 Task: Look for space in Tājpur, India from 4th August, 2023 to 8th August, 2023 for 1 adult in price range Rs.10000 to Rs.15000. Place can be private room with 1  bedroom having 1 bed and 1 bathroom. Property type can be flatguest house, hotel. Booking option can be shelf check-in. Required host language is English.
Action: Mouse moved to (537, 93)
Screenshot: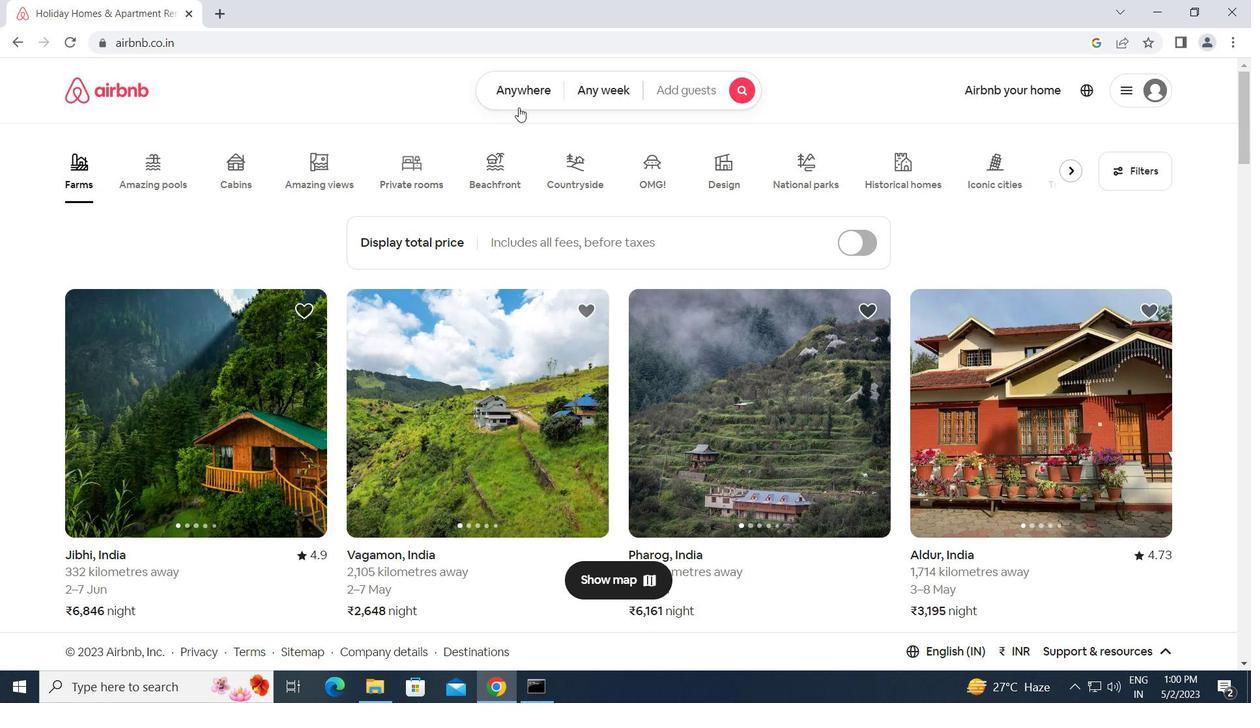 
Action: Mouse pressed left at (537, 93)
Screenshot: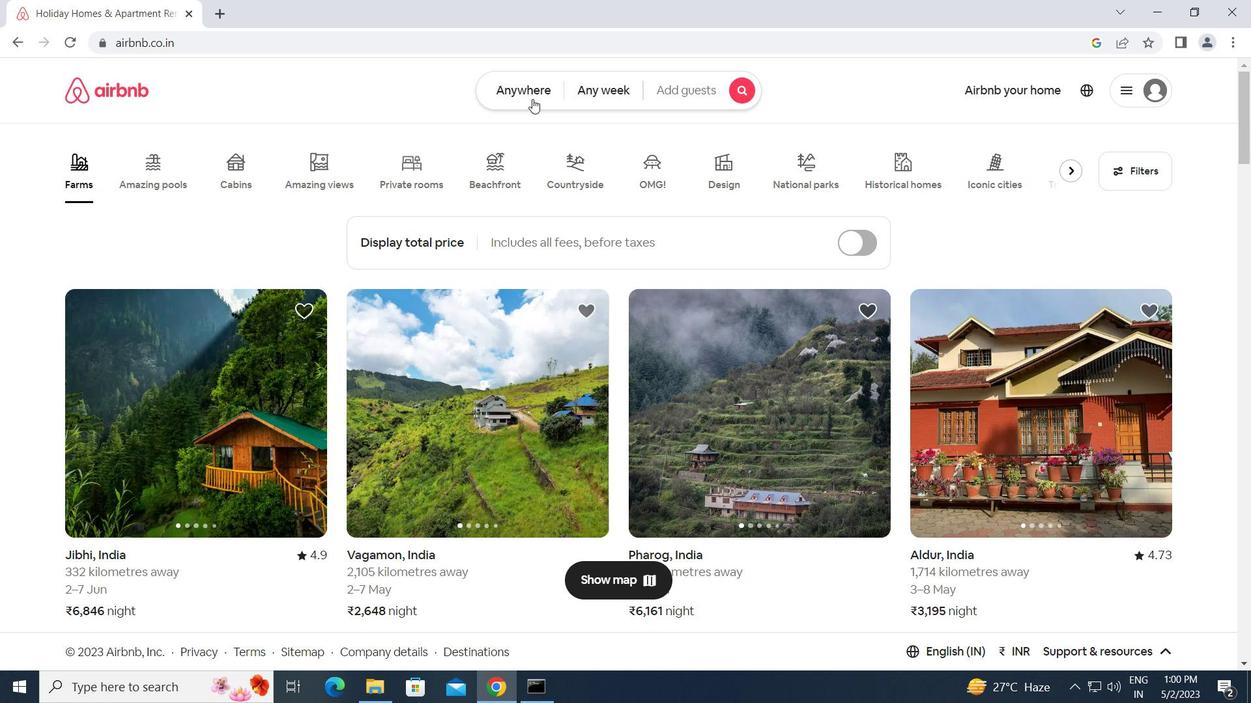 
Action: Mouse moved to (374, 155)
Screenshot: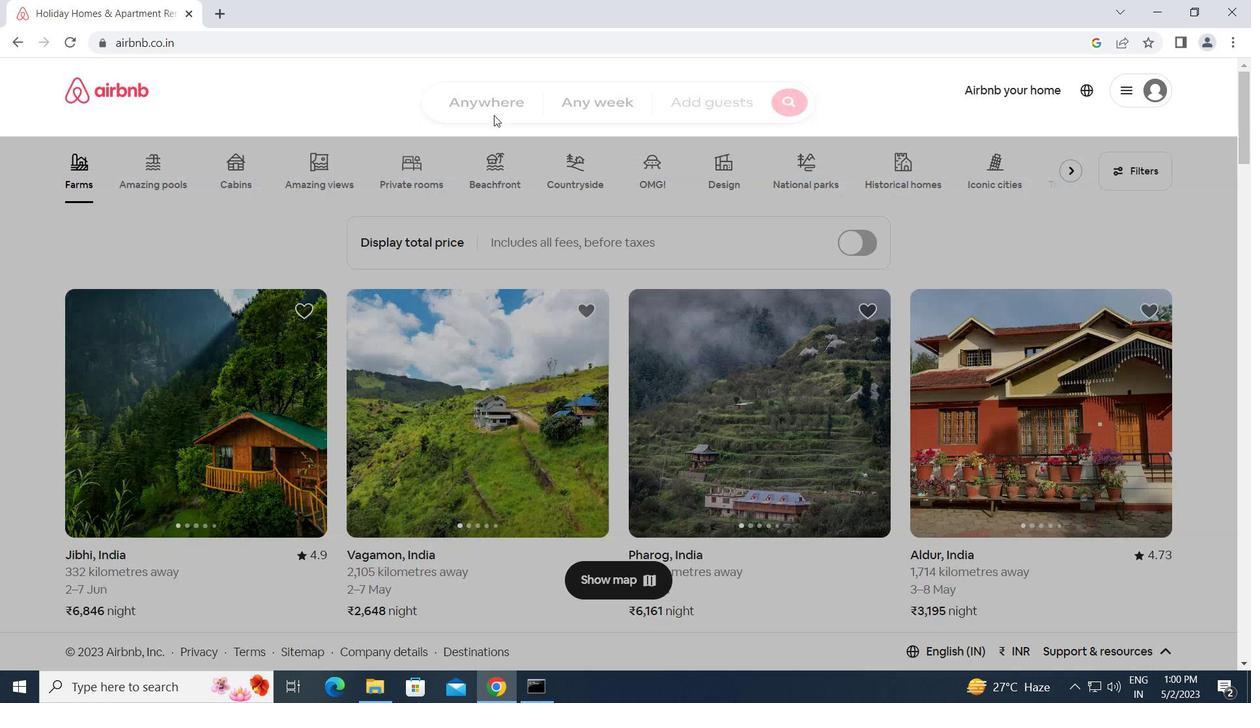 
Action: Mouse pressed left at (374, 155)
Screenshot: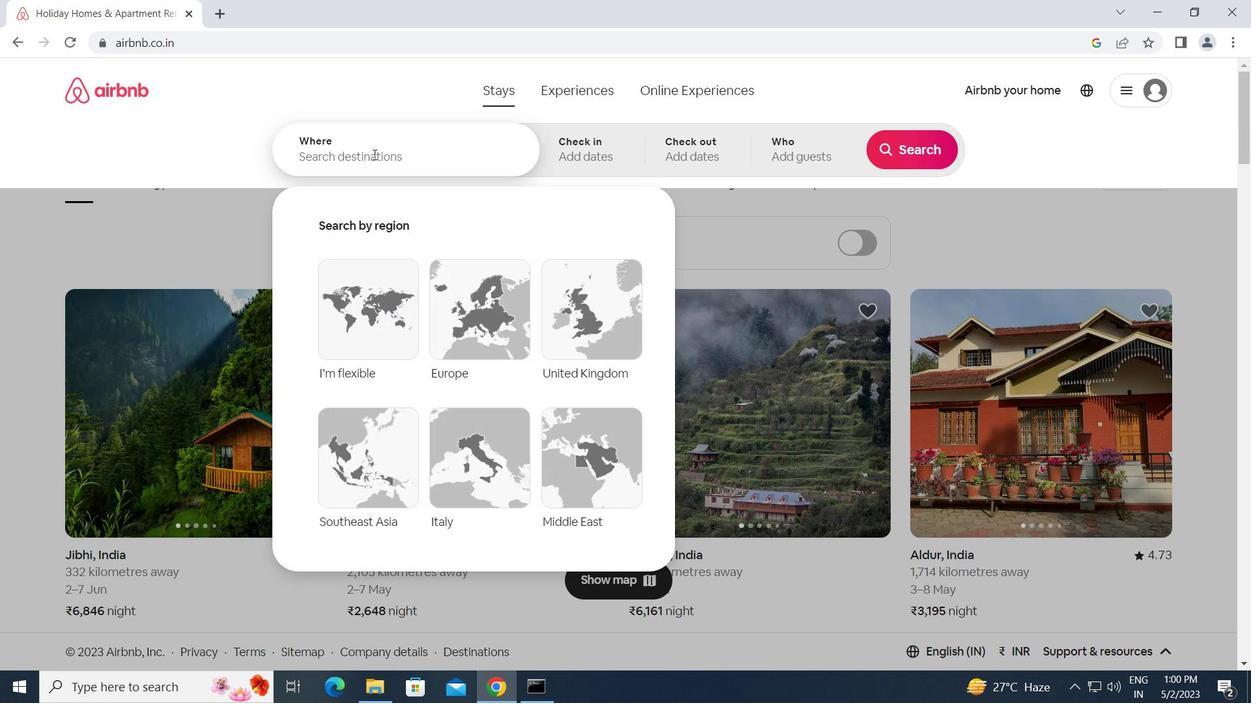 
Action: Key pressed t<Key.caps_lock>ajpur,<Key.space><Key.caps_lock>i<Key.caps_lock>ndia<Key.enter>
Screenshot: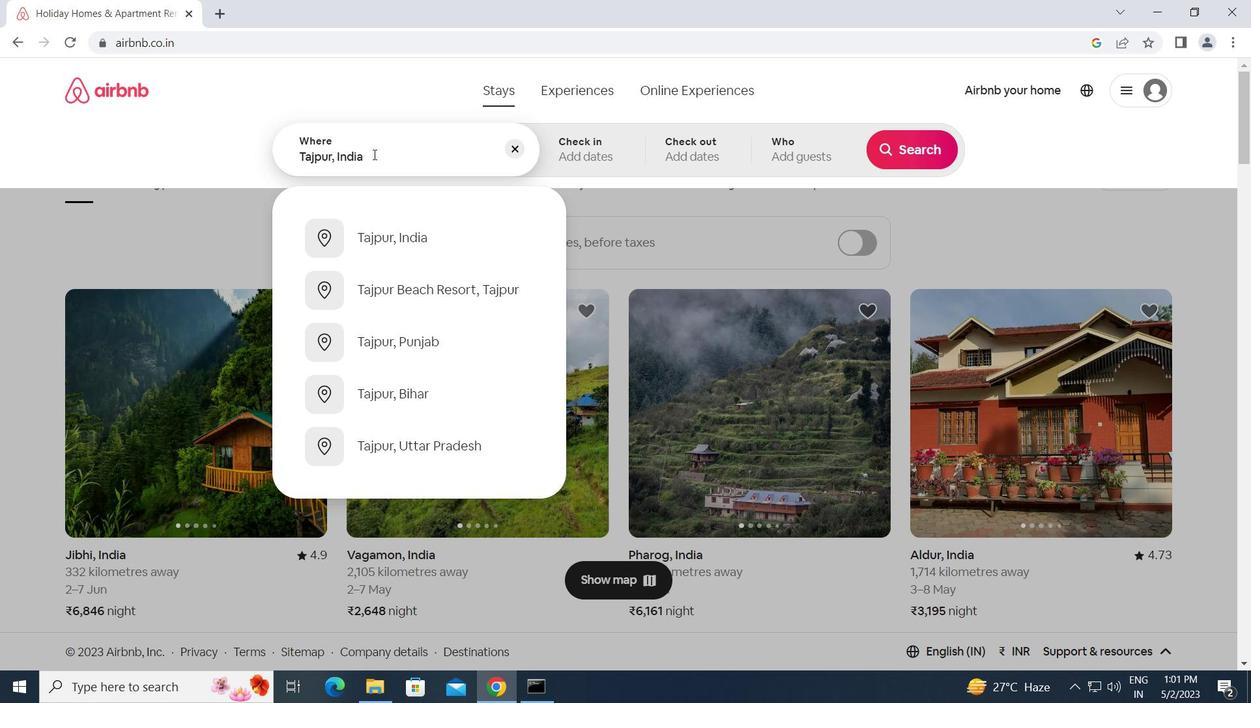 
Action: Mouse moved to (912, 282)
Screenshot: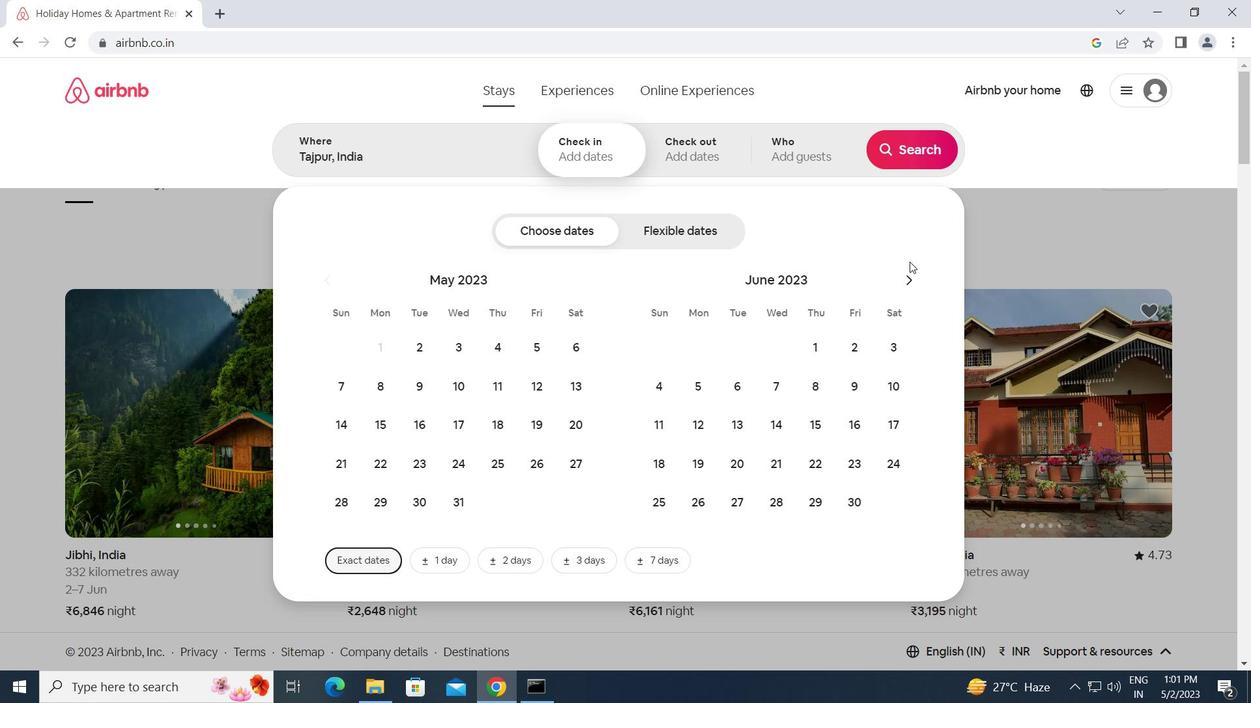 
Action: Mouse pressed left at (912, 282)
Screenshot: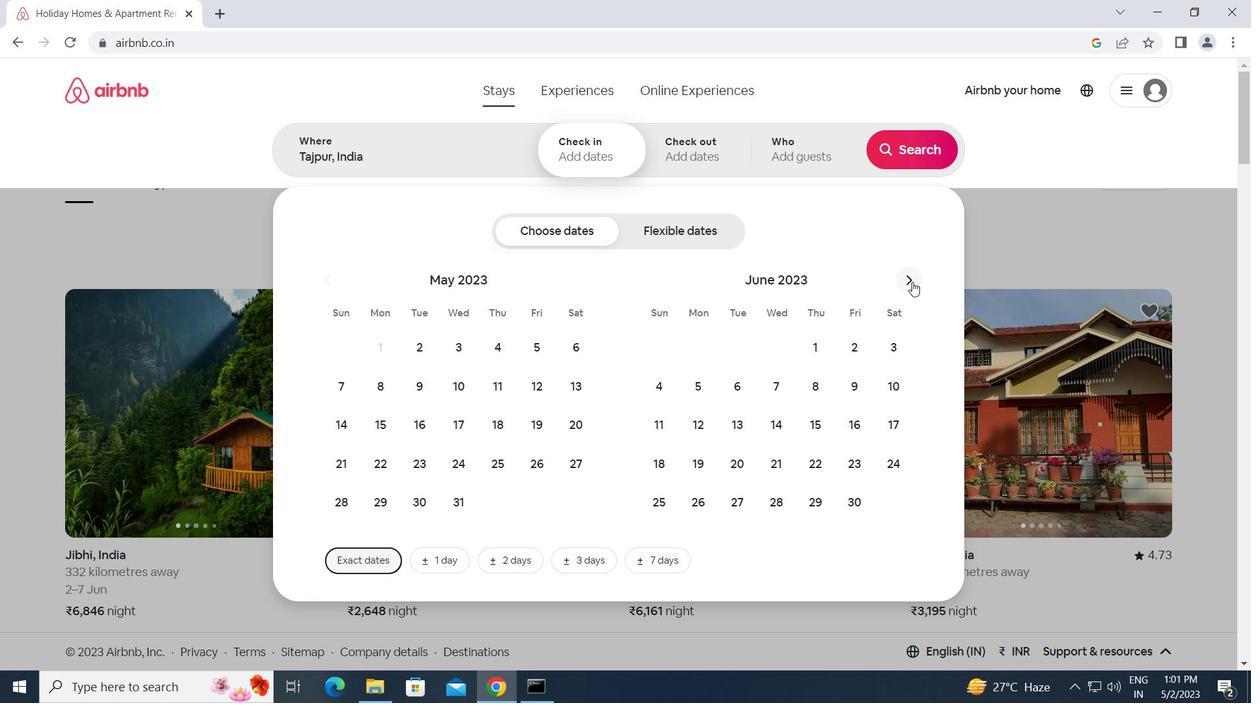 
Action: Mouse moved to (911, 282)
Screenshot: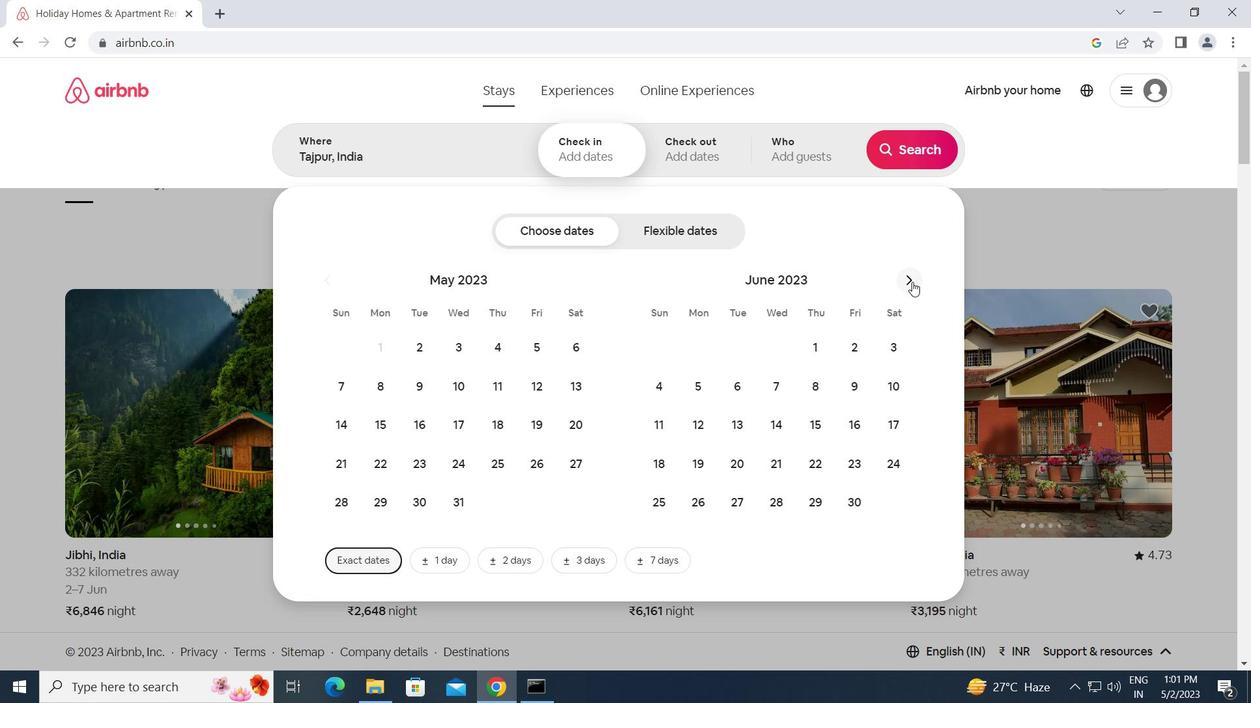 
Action: Mouse pressed left at (911, 282)
Screenshot: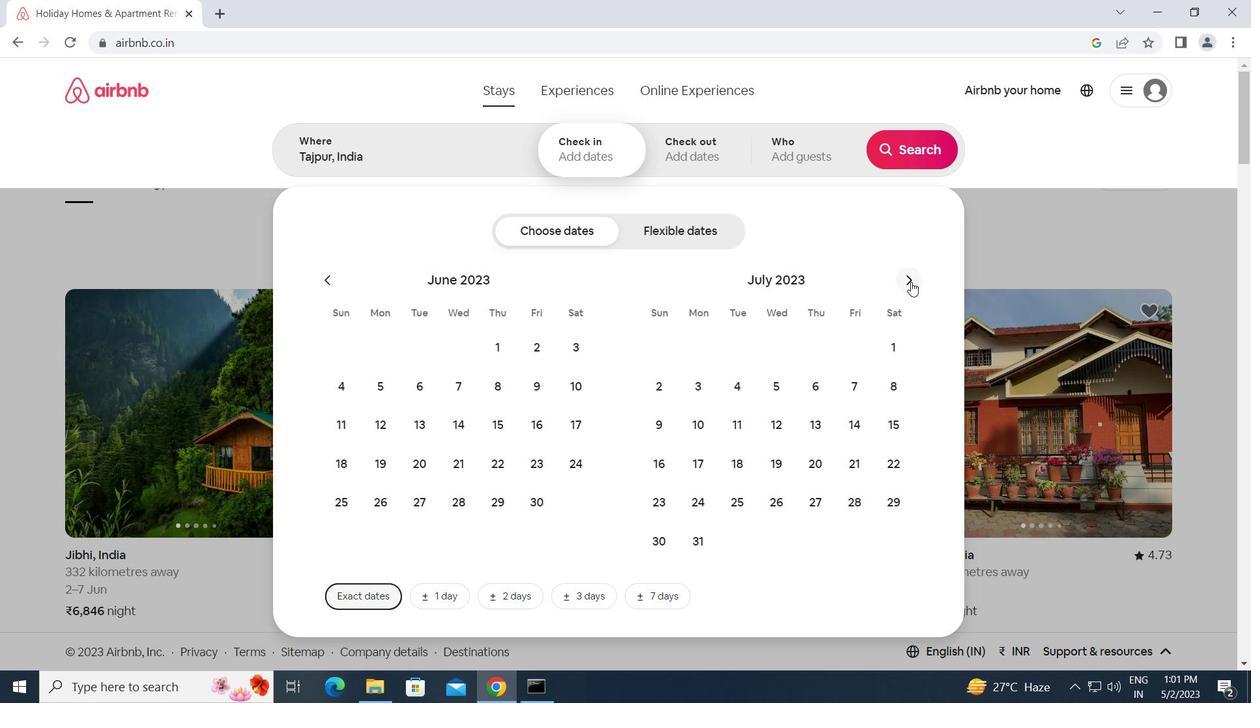 
Action: Mouse moved to (848, 340)
Screenshot: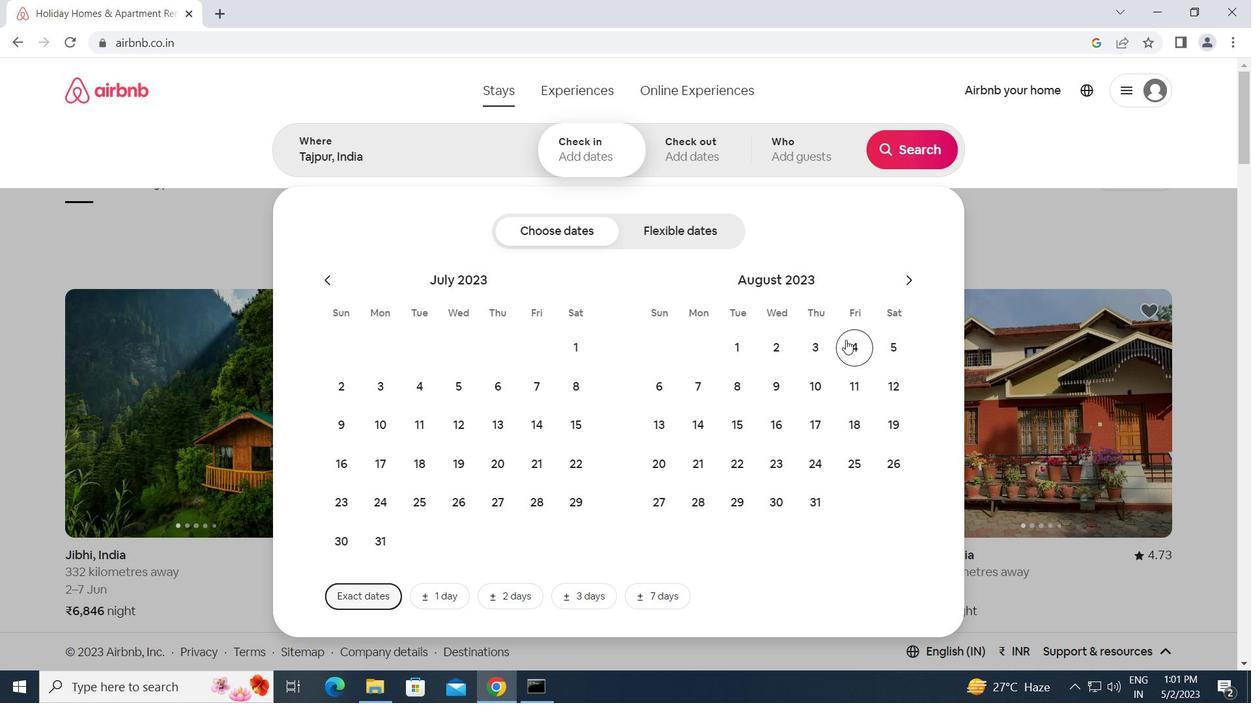 
Action: Mouse pressed left at (848, 340)
Screenshot: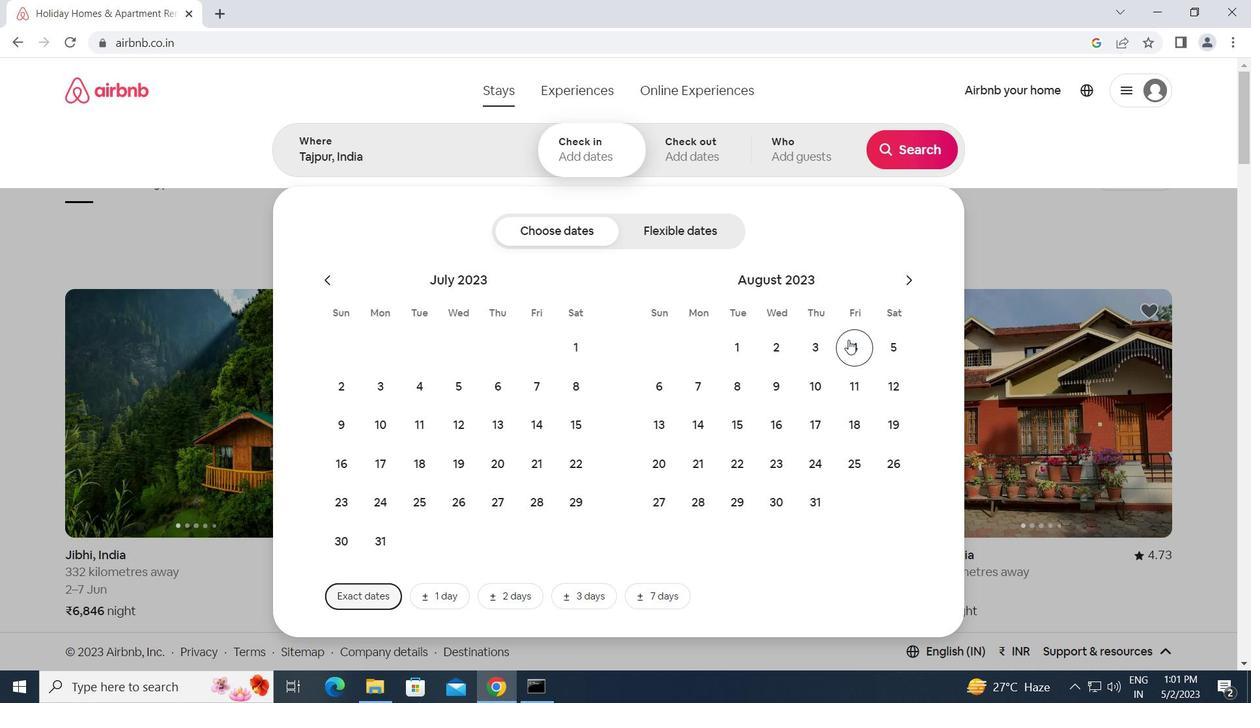 
Action: Mouse moved to (746, 395)
Screenshot: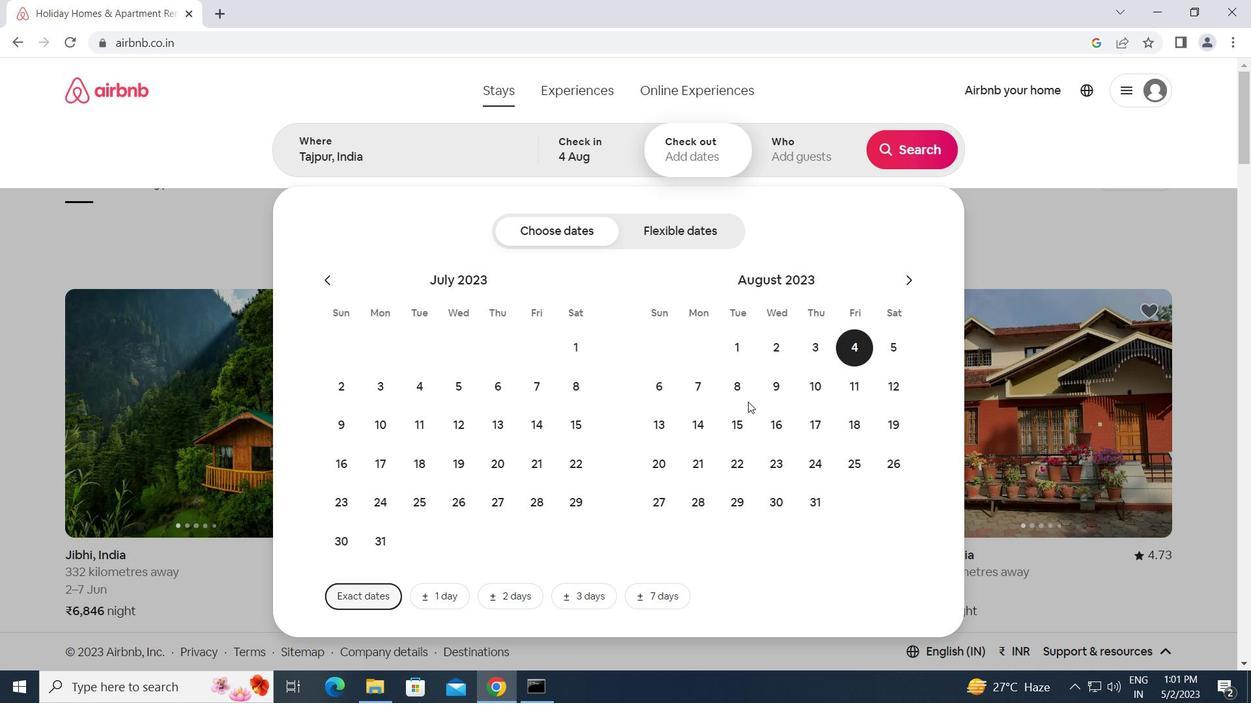 
Action: Mouse pressed left at (746, 395)
Screenshot: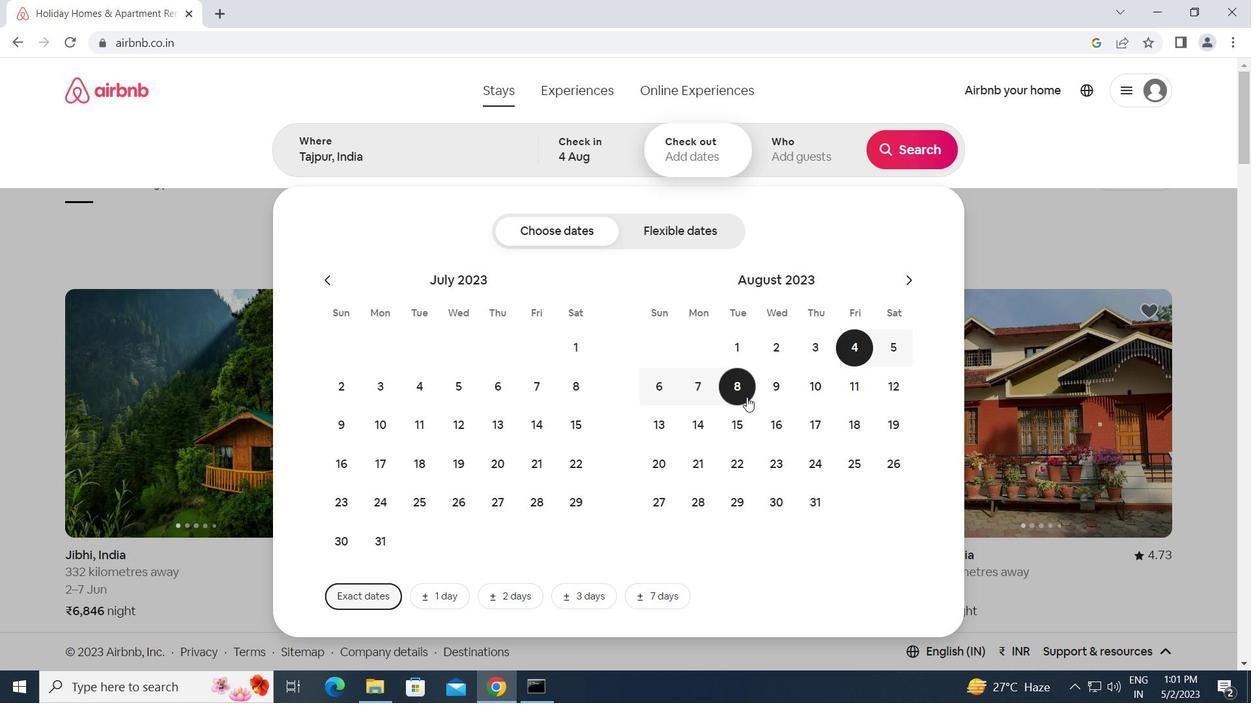 
Action: Mouse moved to (790, 157)
Screenshot: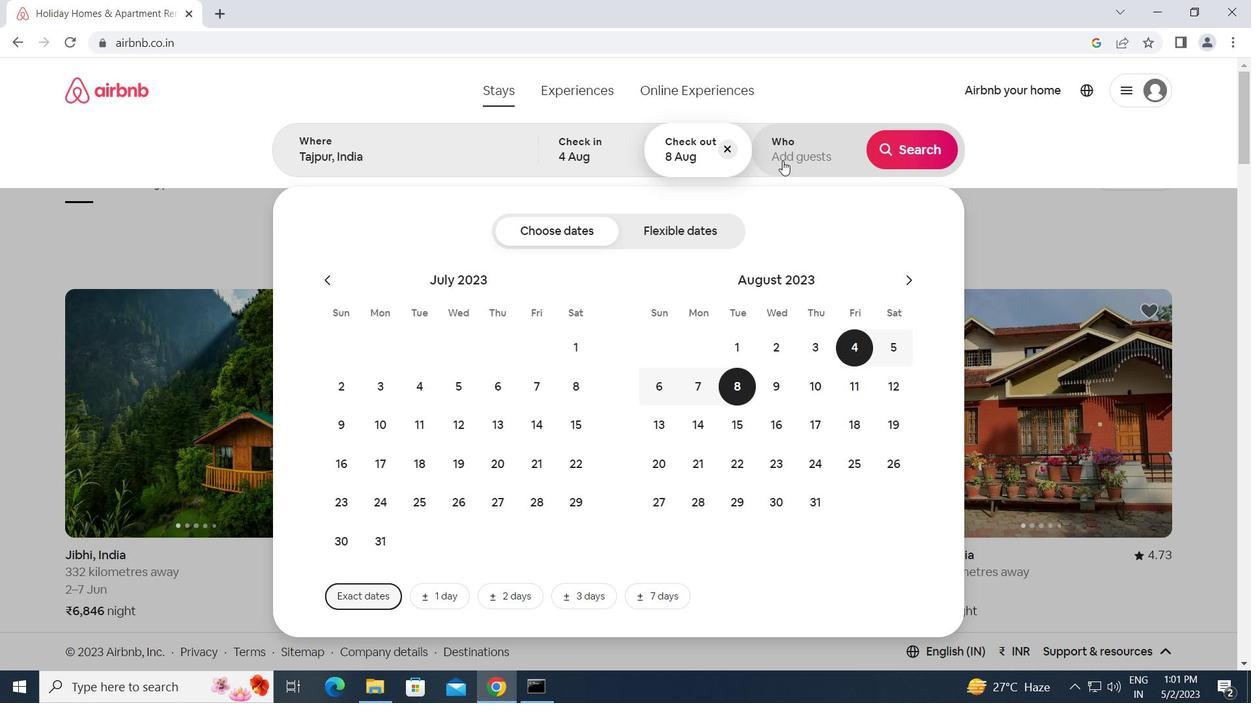 
Action: Mouse pressed left at (790, 157)
Screenshot: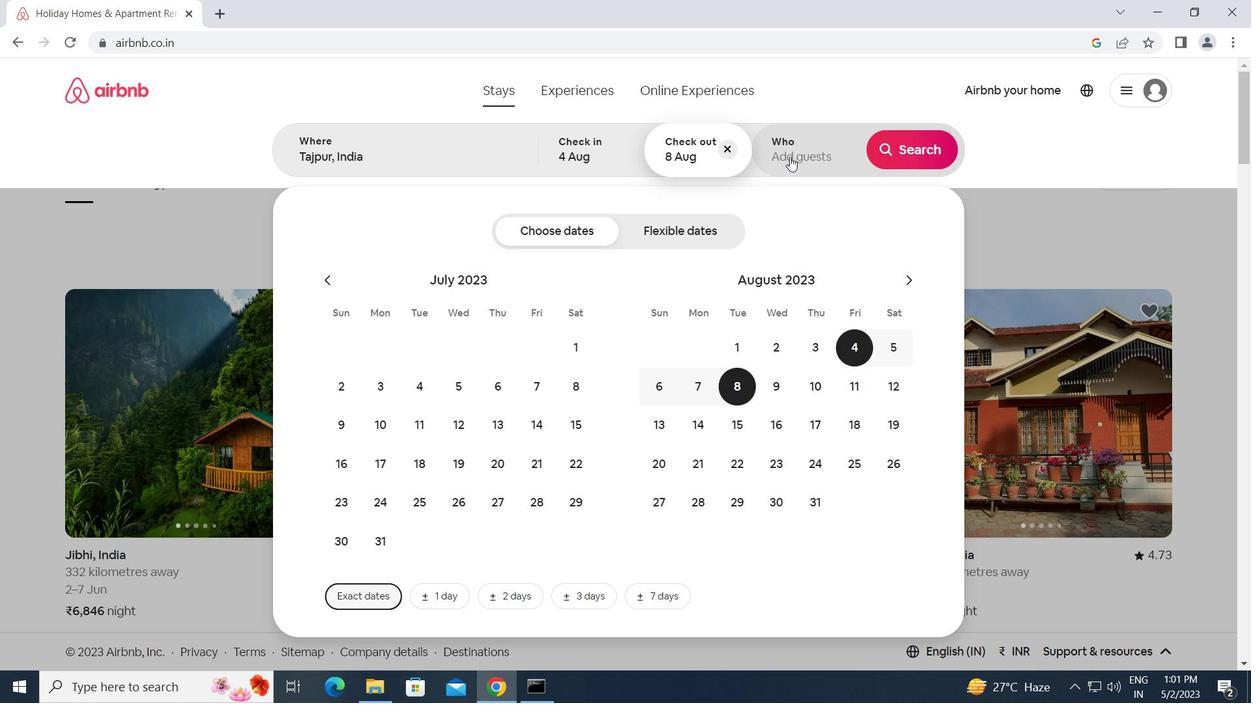 
Action: Mouse moved to (919, 232)
Screenshot: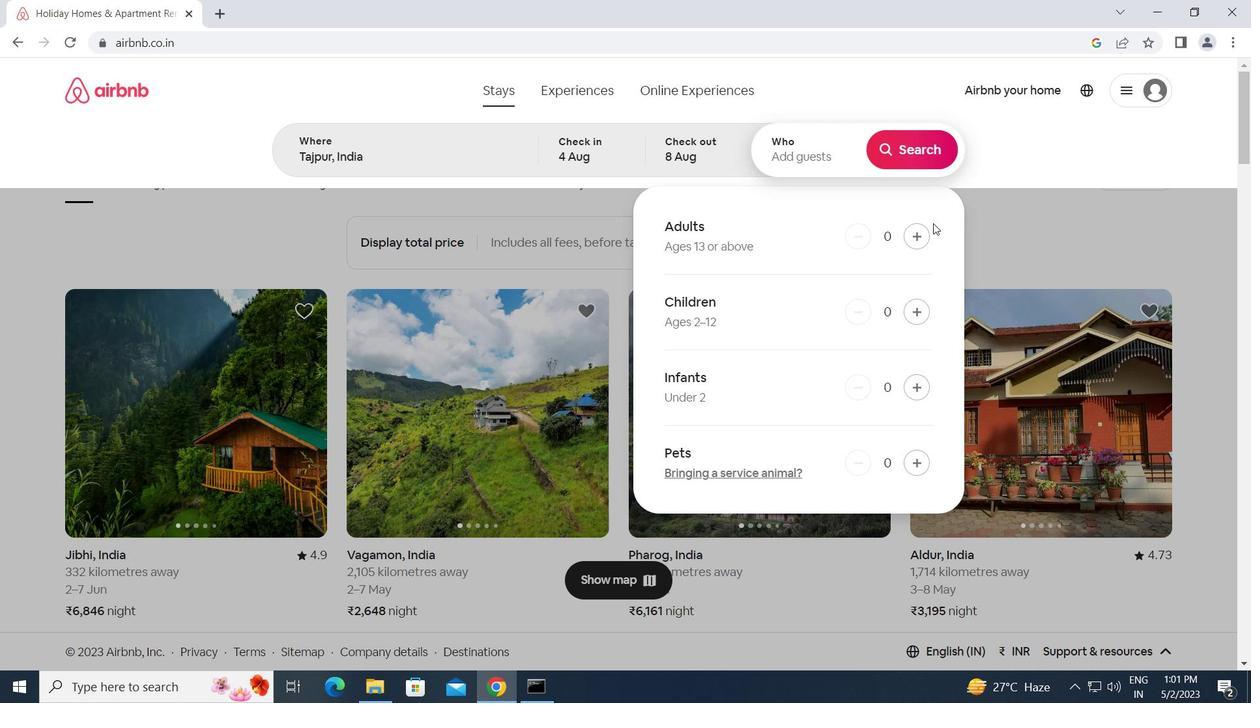 
Action: Mouse pressed left at (919, 232)
Screenshot: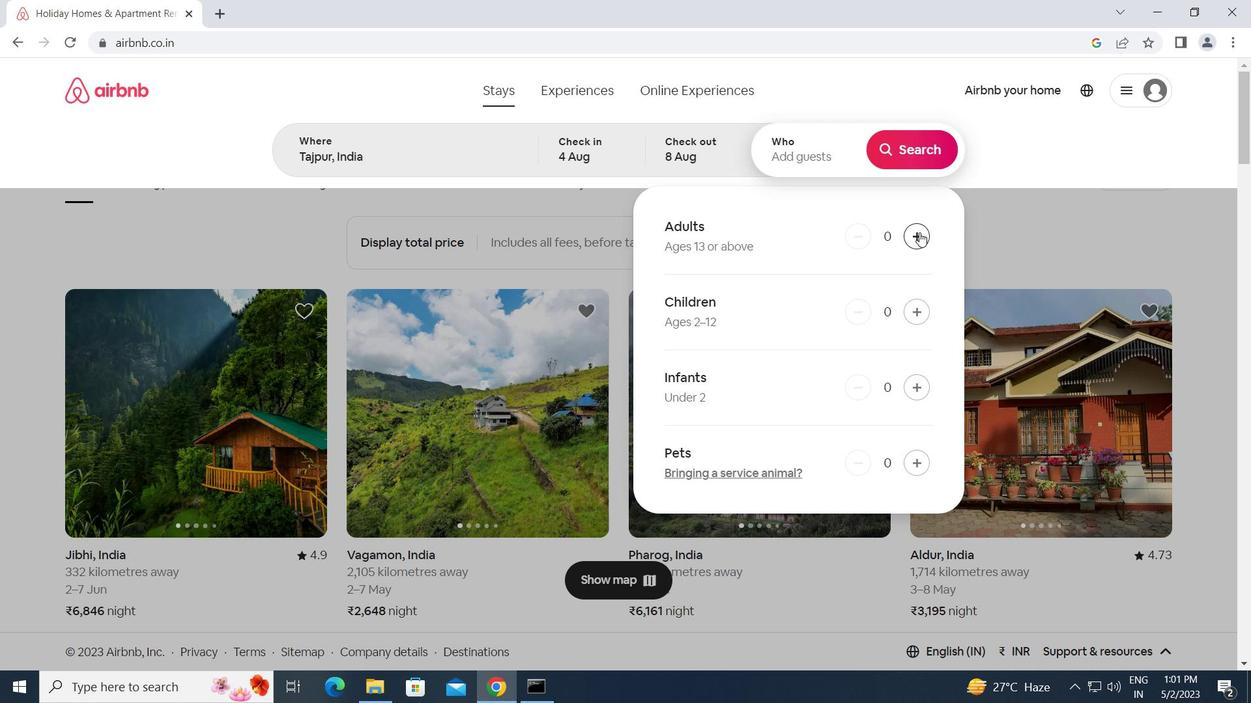 
Action: Mouse moved to (924, 155)
Screenshot: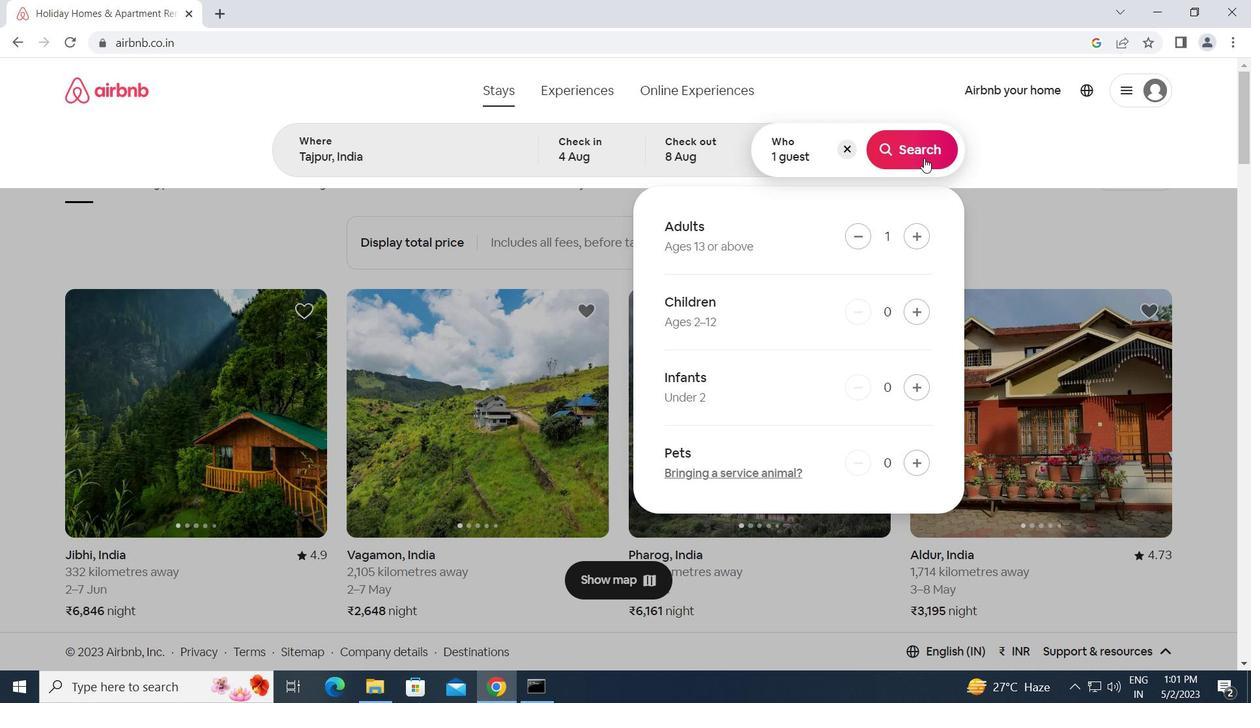 
Action: Mouse pressed left at (924, 155)
Screenshot: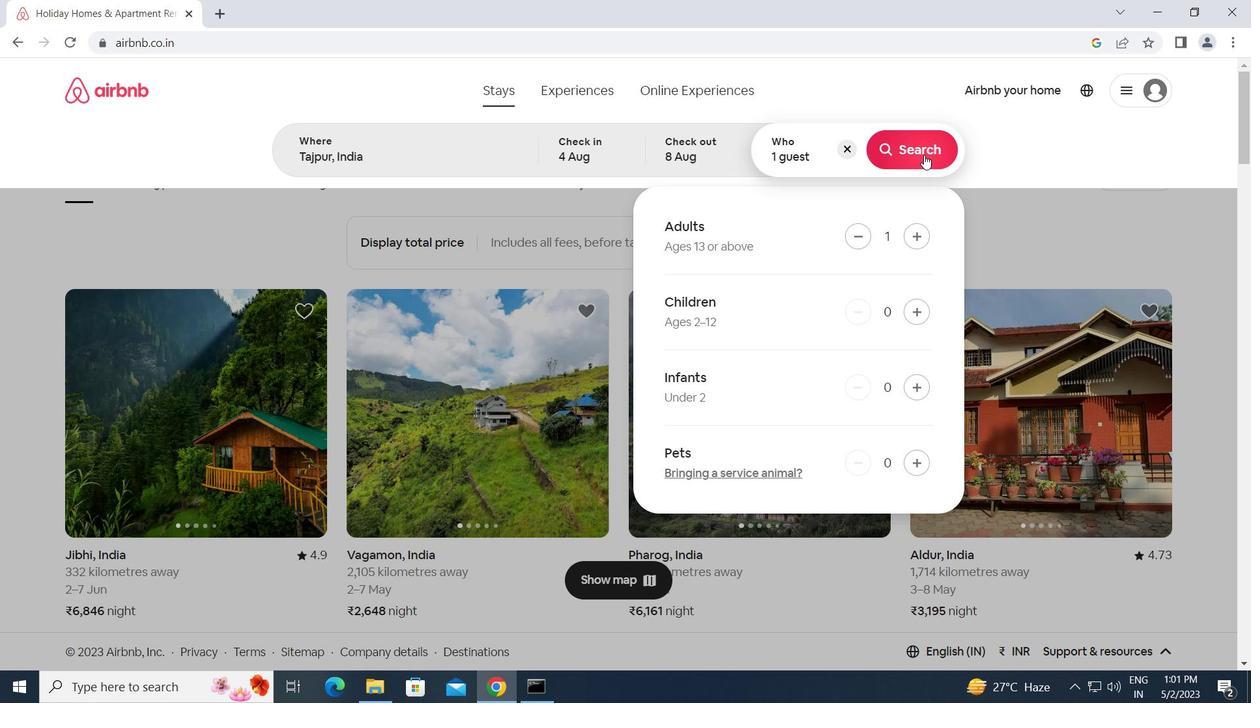 
Action: Mouse moved to (1184, 160)
Screenshot: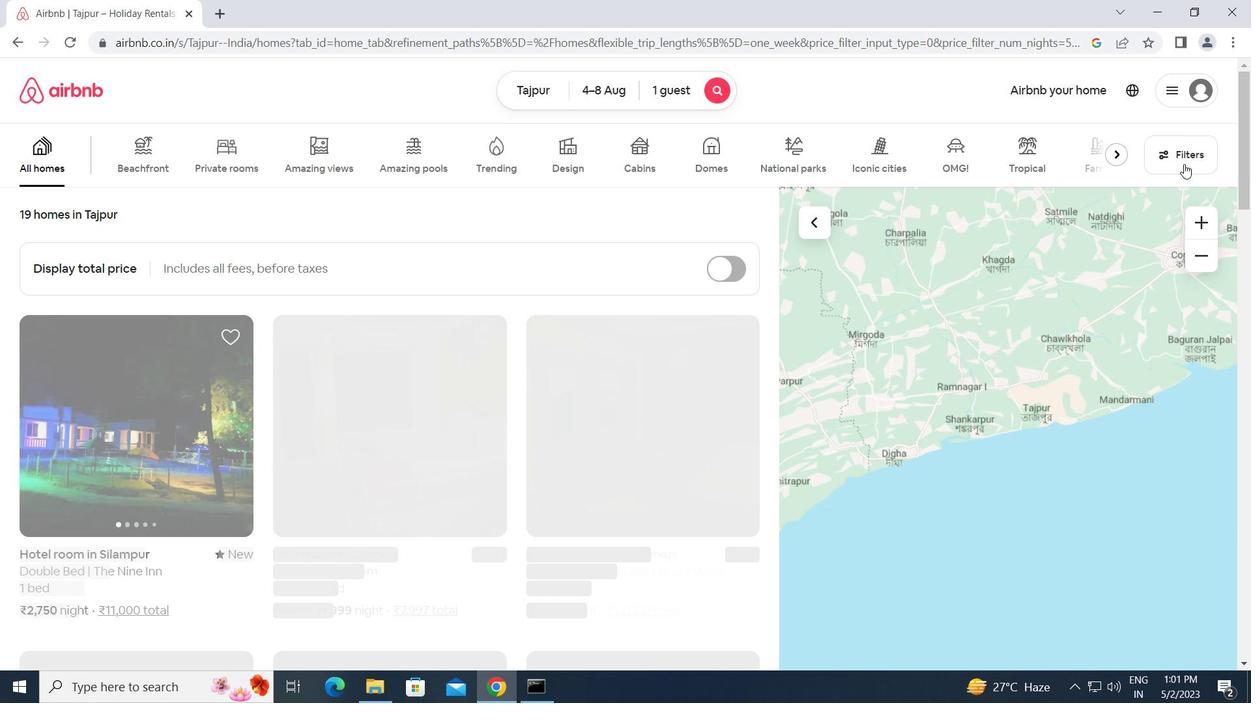 
Action: Mouse pressed left at (1184, 160)
Screenshot: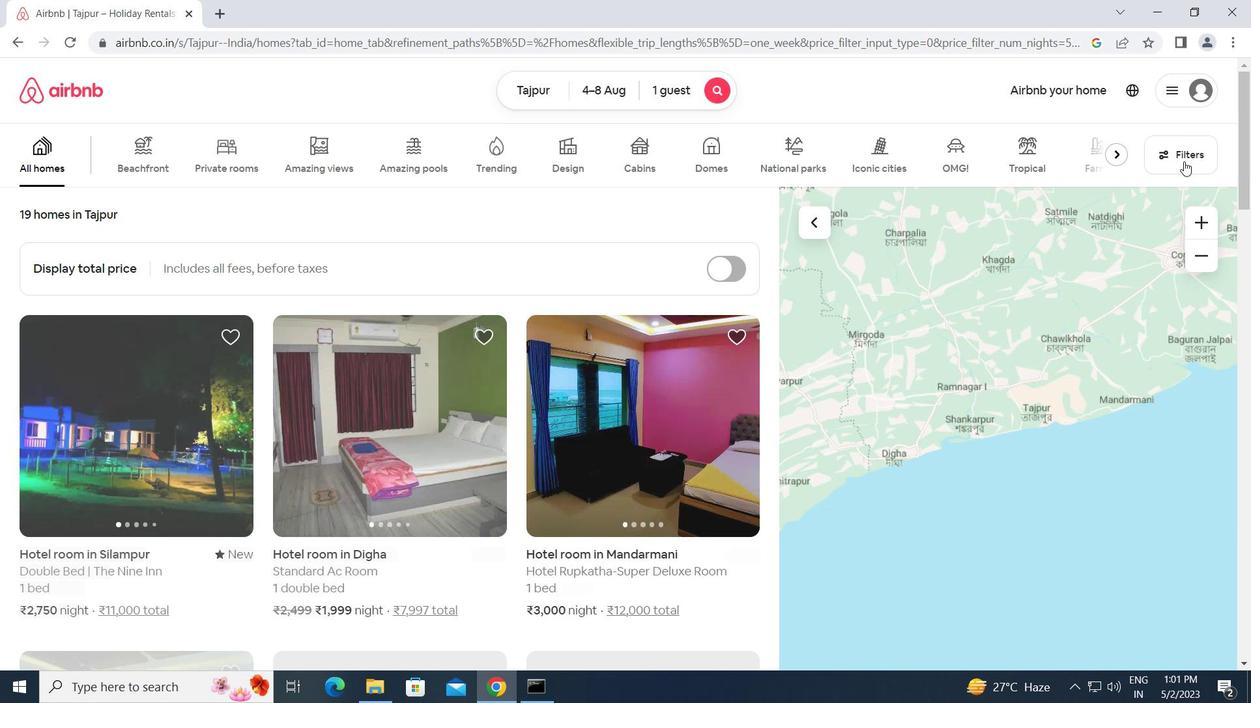 
Action: Mouse moved to (421, 361)
Screenshot: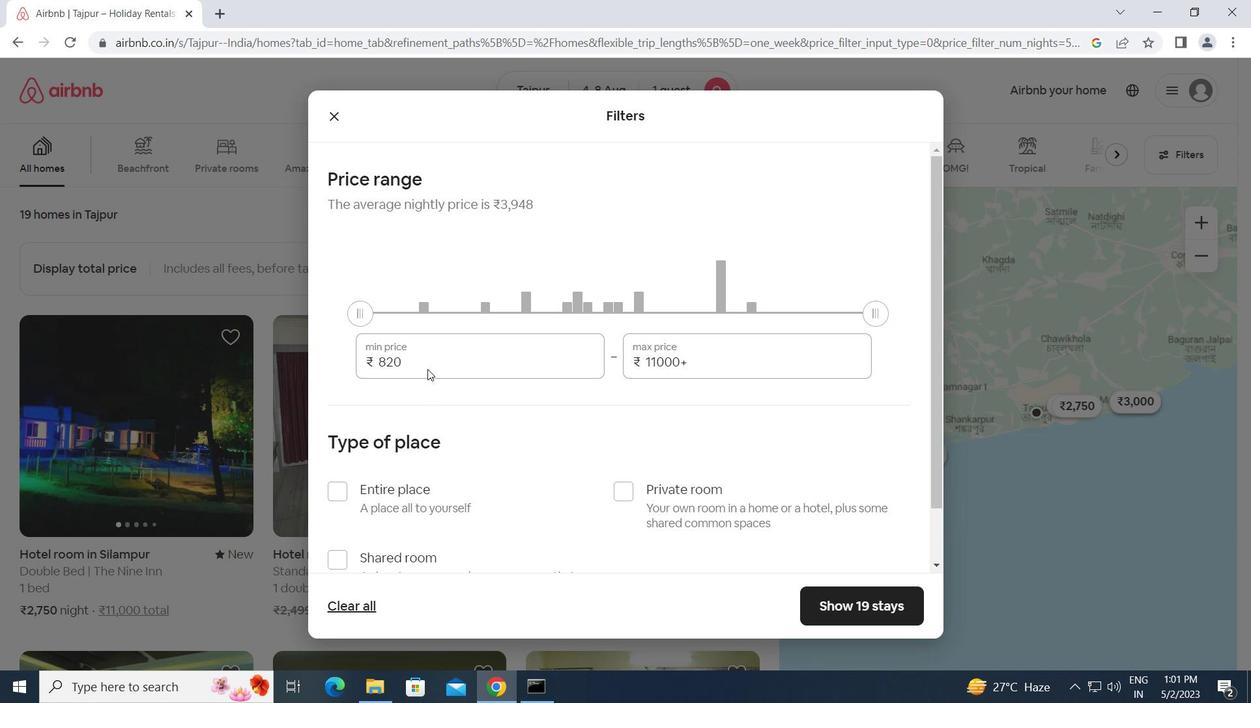 
Action: Mouse pressed left at (421, 361)
Screenshot: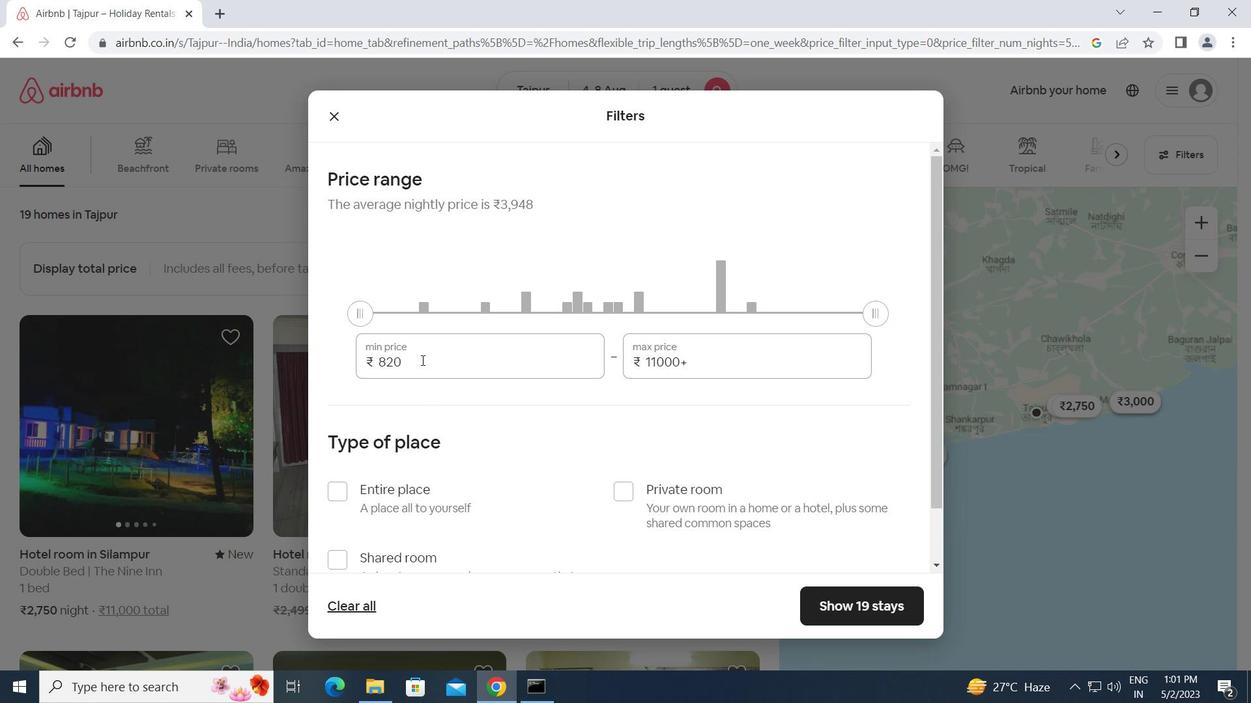 
Action: Mouse moved to (368, 370)
Screenshot: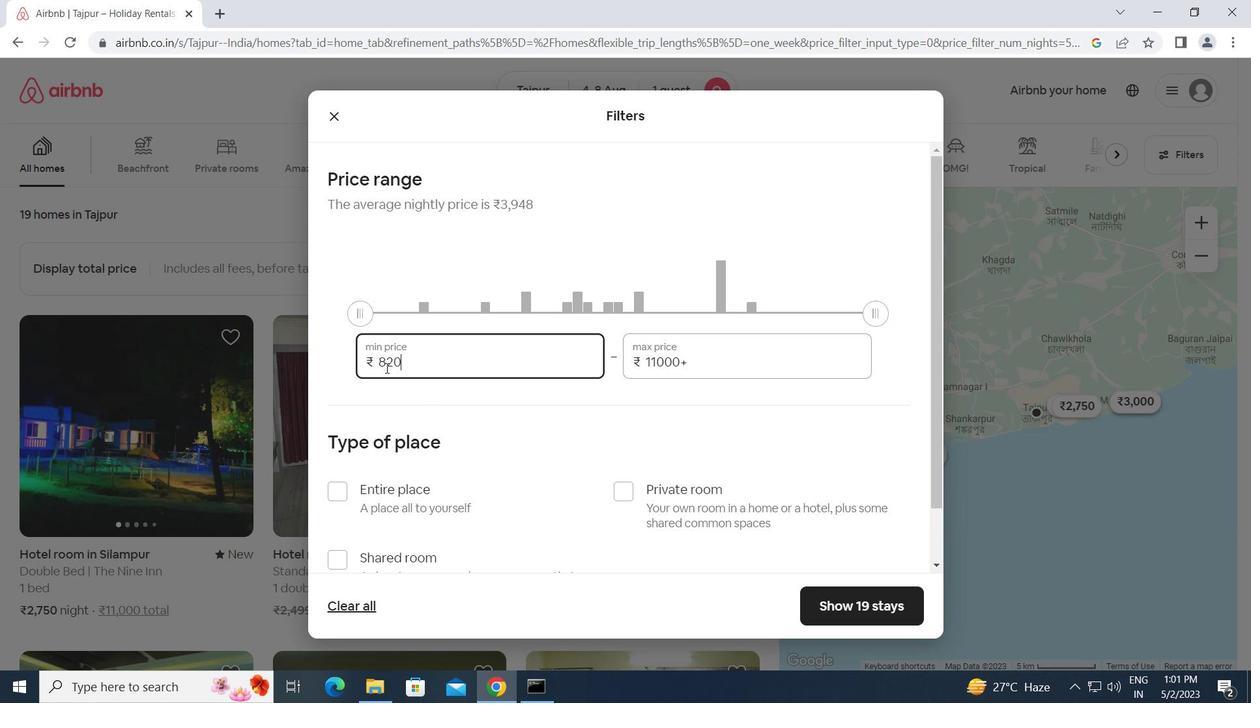
Action: Key pressed 10000<Key.tab>15000
Screenshot: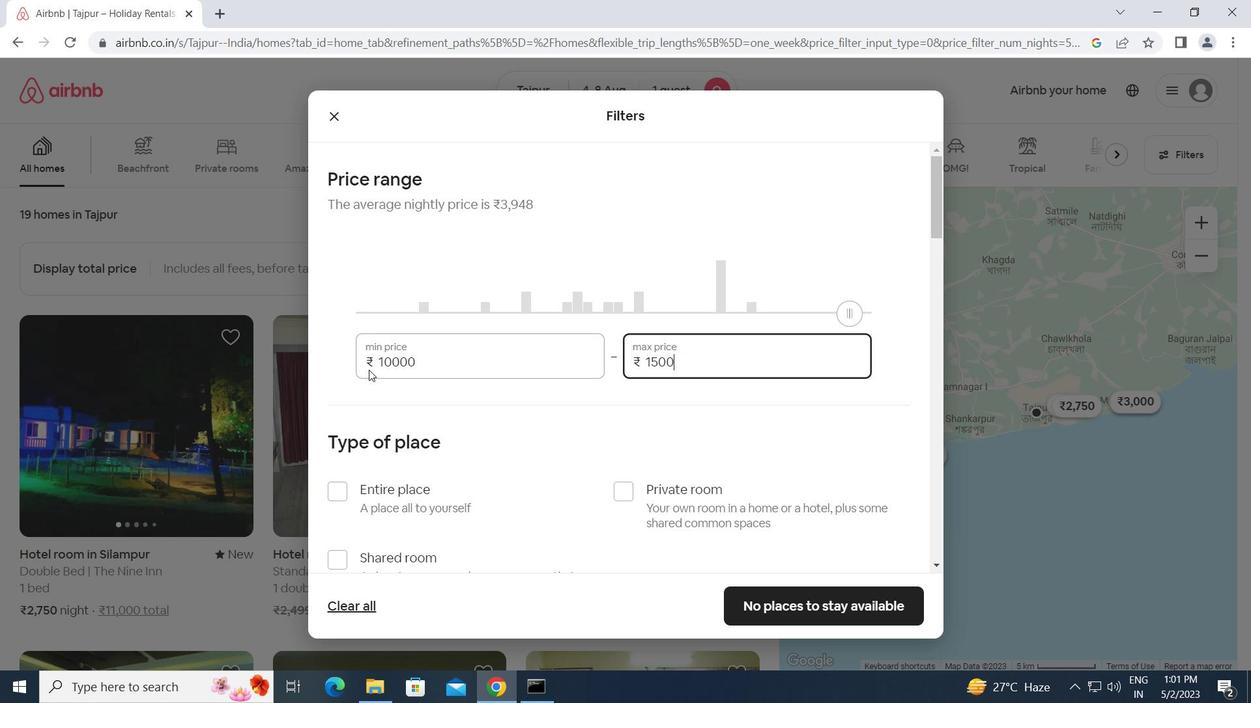 
Action: Mouse moved to (617, 484)
Screenshot: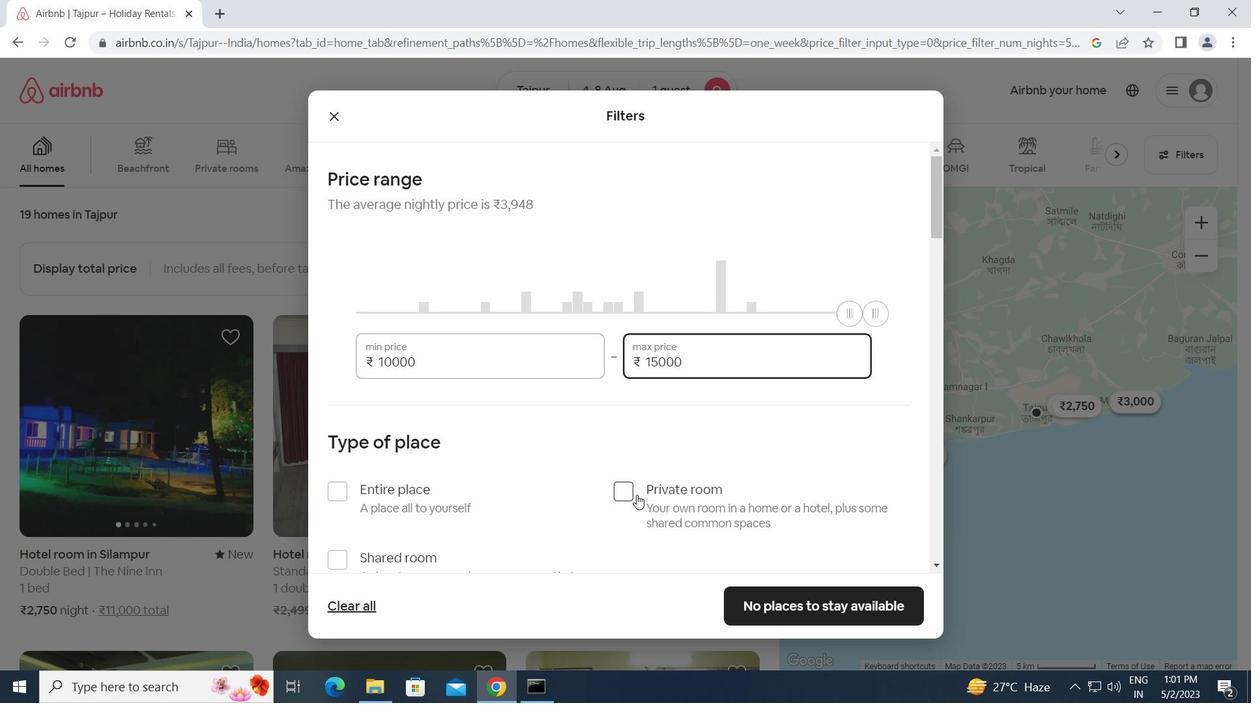 
Action: Mouse pressed left at (617, 484)
Screenshot: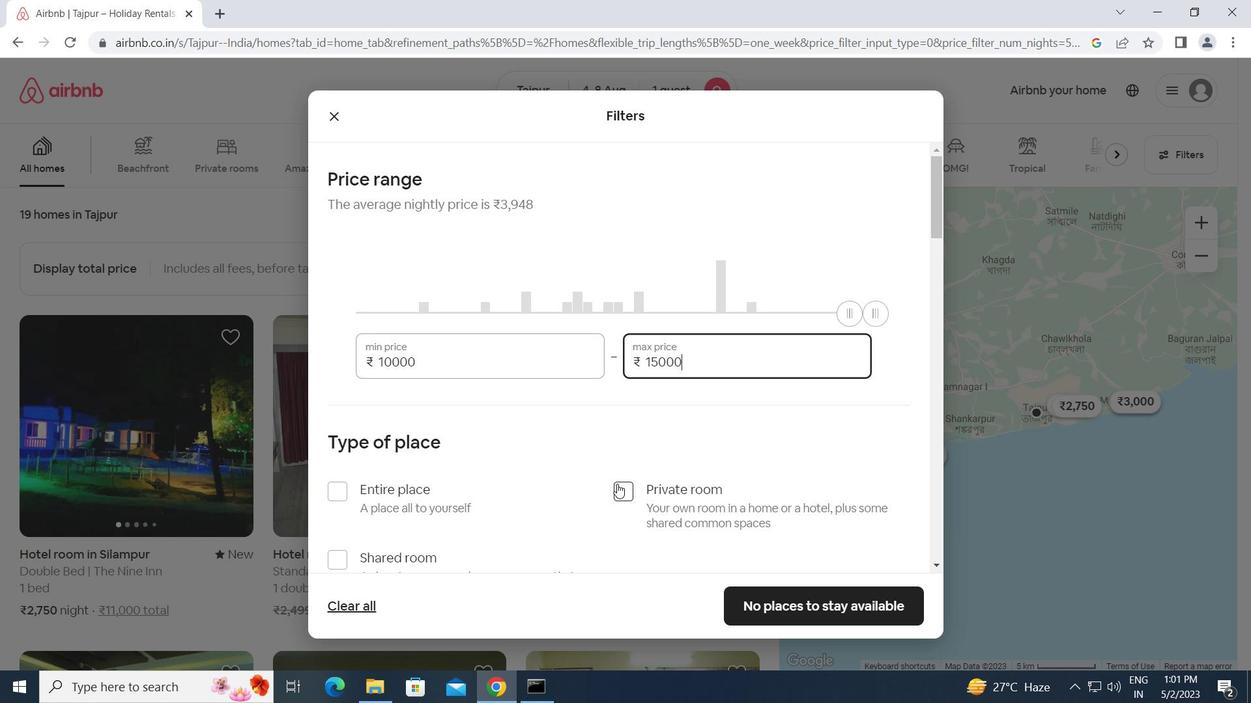 
Action: Mouse moved to (617, 484)
Screenshot: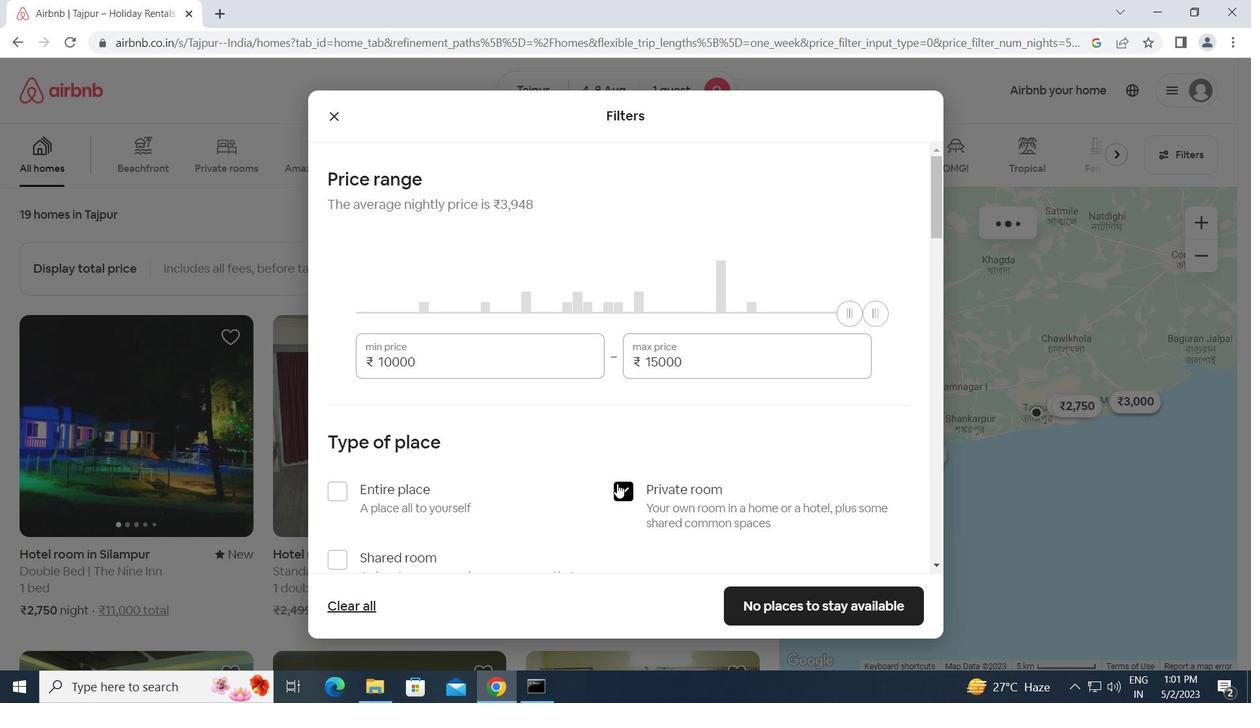 
Action: Mouse scrolled (617, 484) with delta (0, 0)
Screenshot: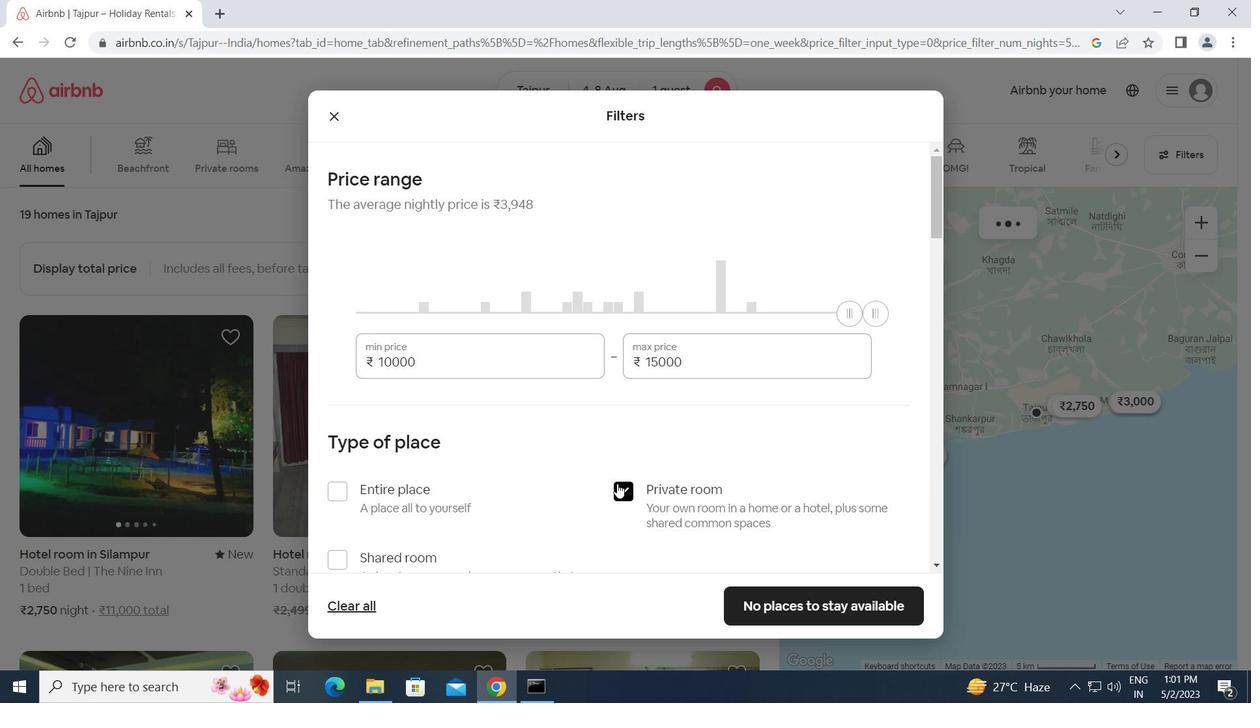 
Action: Mouse scrolled (617, 484) with delta (0, 0)
Screenshot: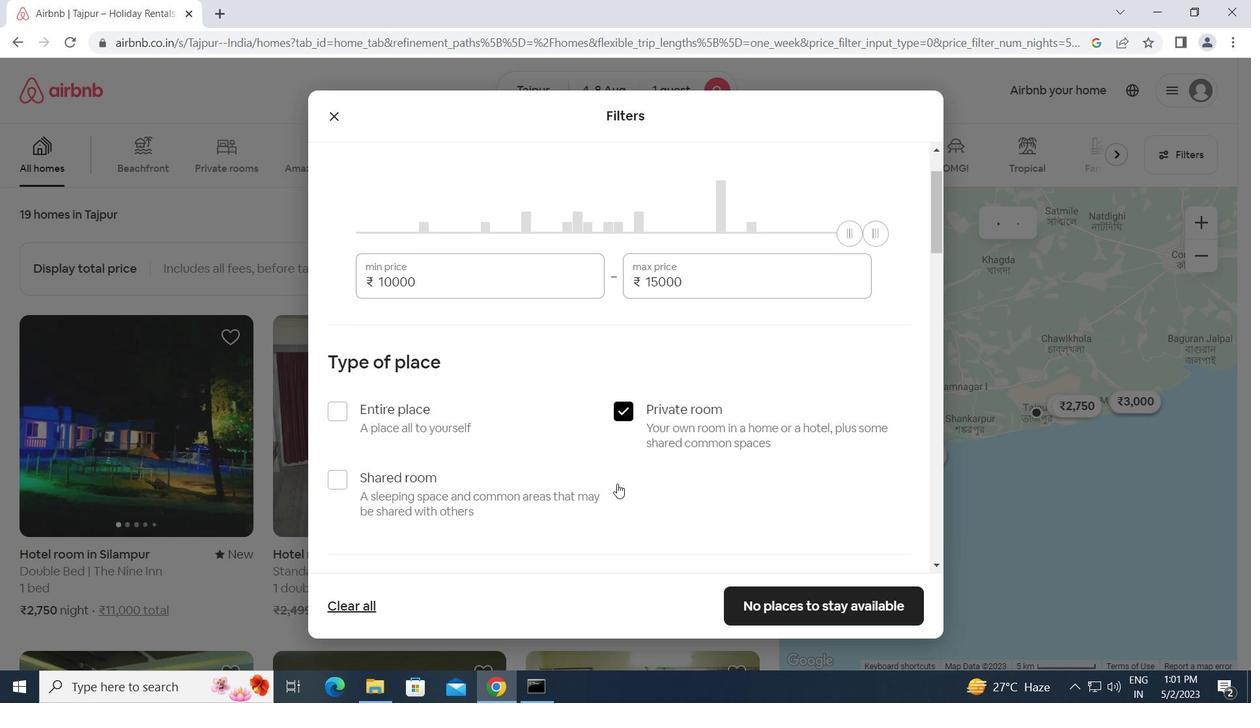 
Action: Mouse scrolled (617, 484) with delta (0, 0)
Screenshot: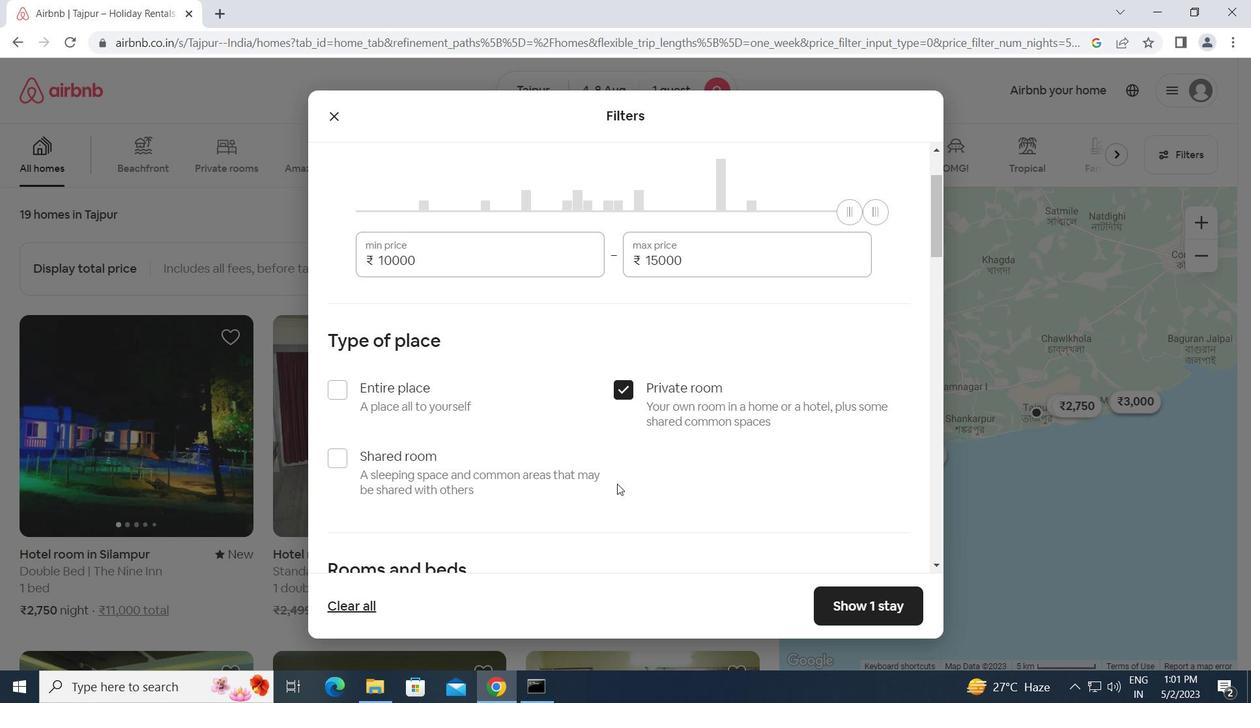 
Action: Mouse moved to (420, 522)
Screenshot: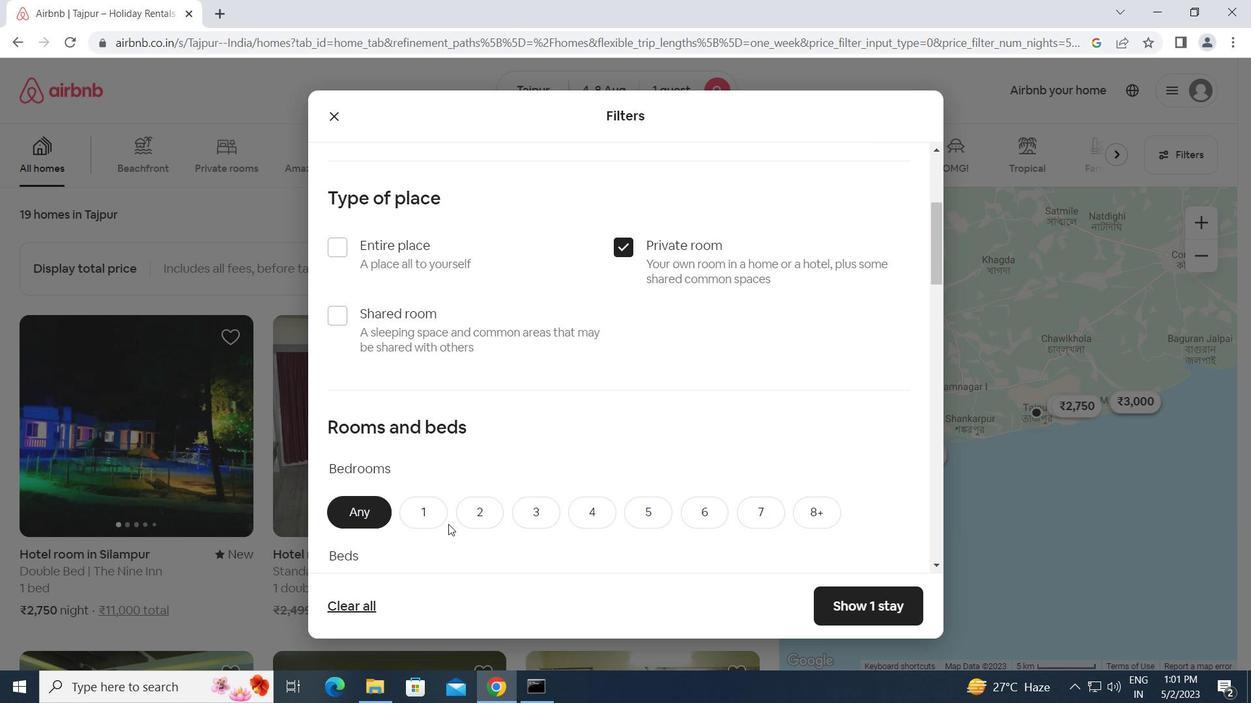 
Action: Mouse pressed left at (420, 522)
Screenshot: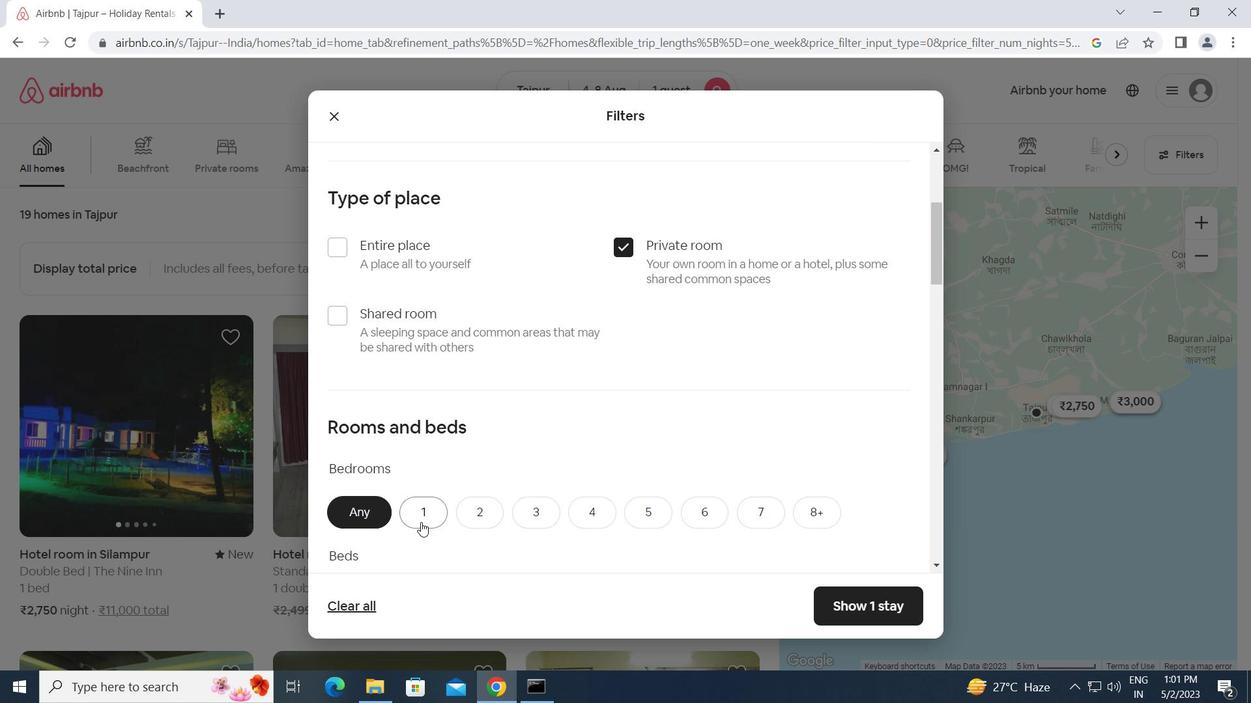 
Action: Mouse moved to (422, 521)
Screenshot: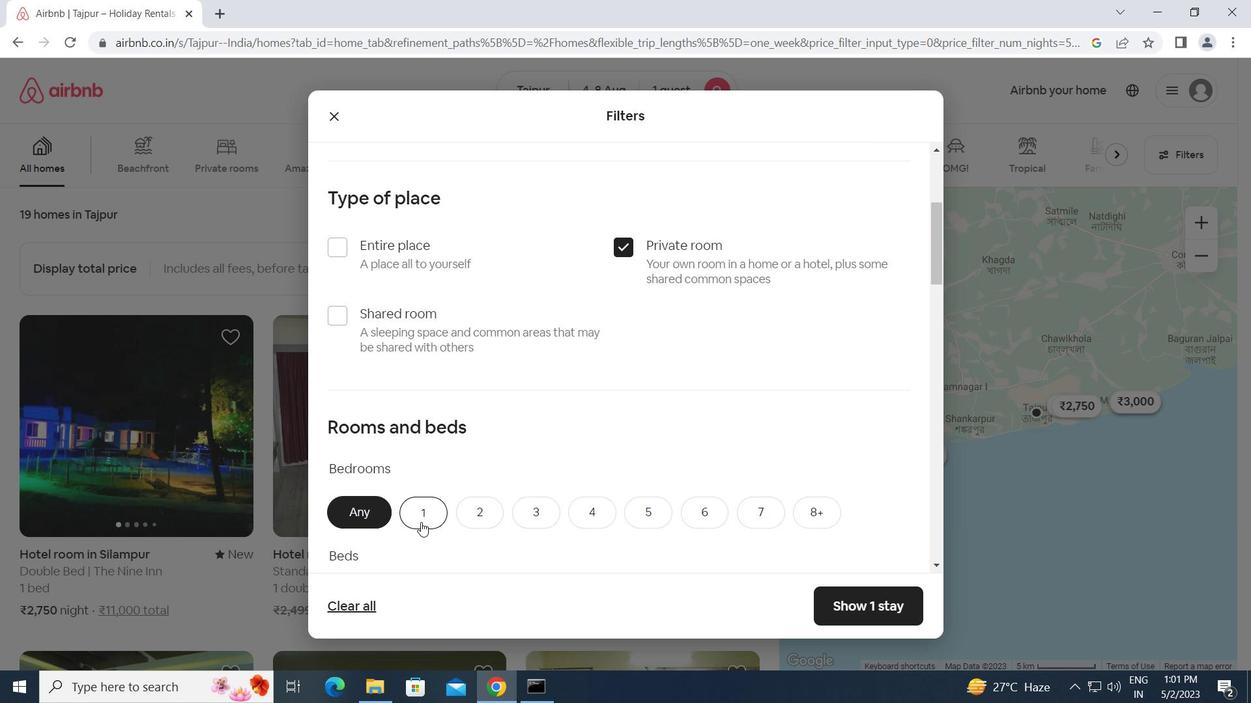 
Action: Mouse scrolled (422, 520) with delta (0, 0)
Screenshot: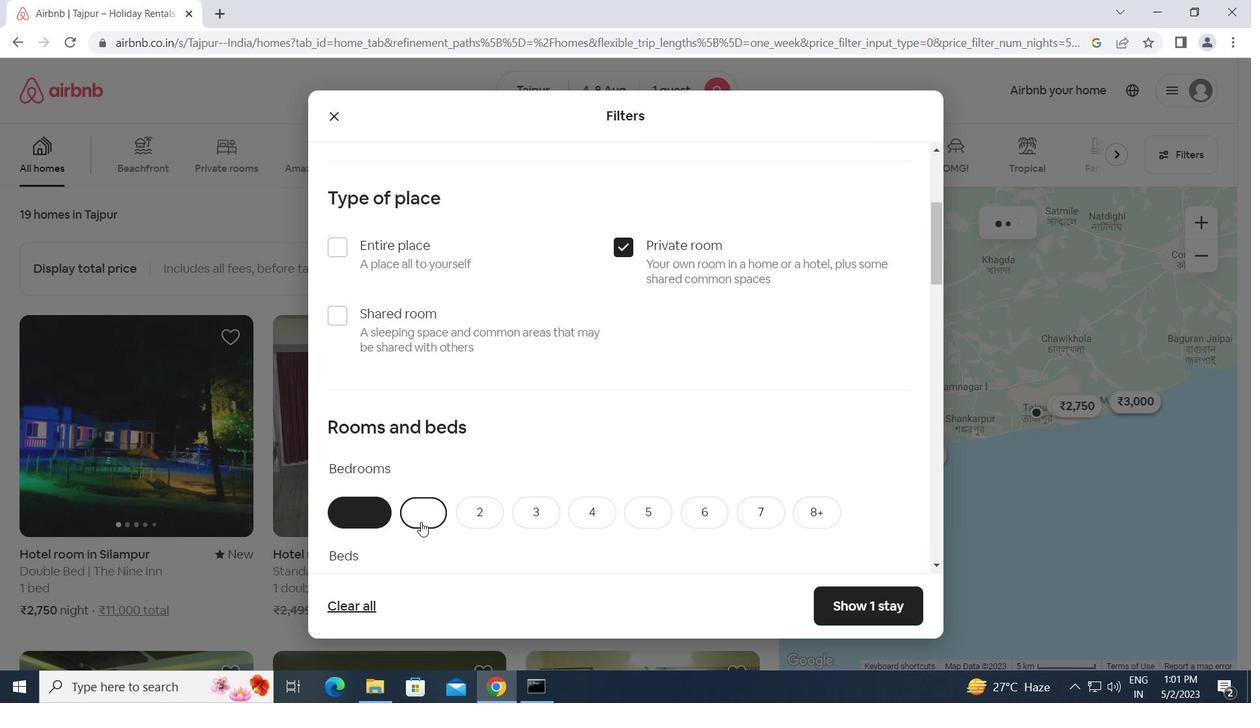 
Action: Mouse scrolled (422, 520) with delta (0, 0)
Screenshot: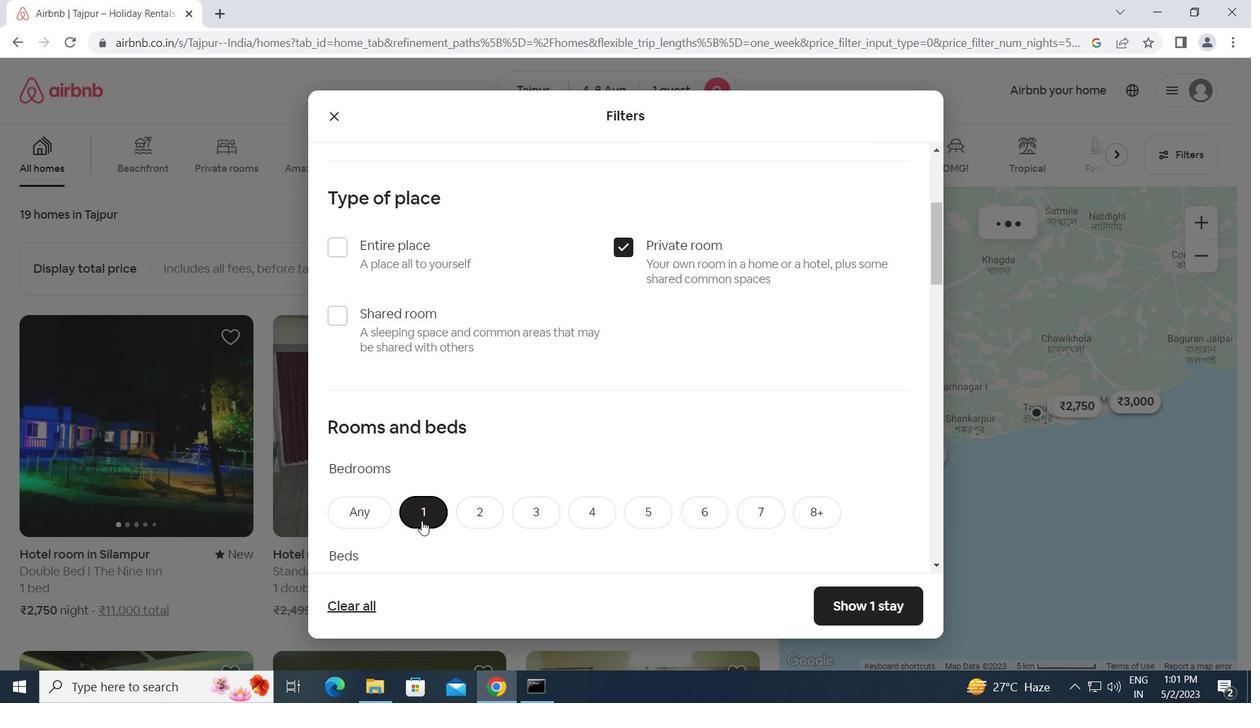 
Action: Mouse moved to (439, 439)
Screenshot: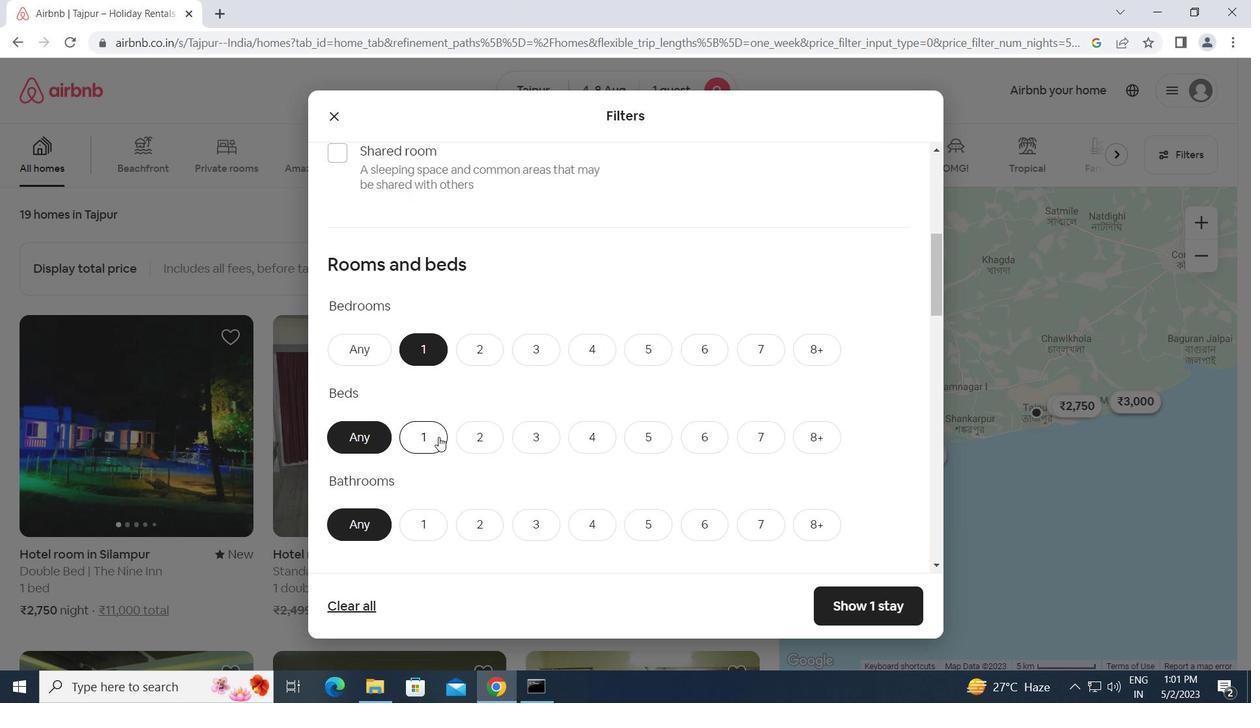 
Action: Mouse pressed left at (439, 439)
Screenshot: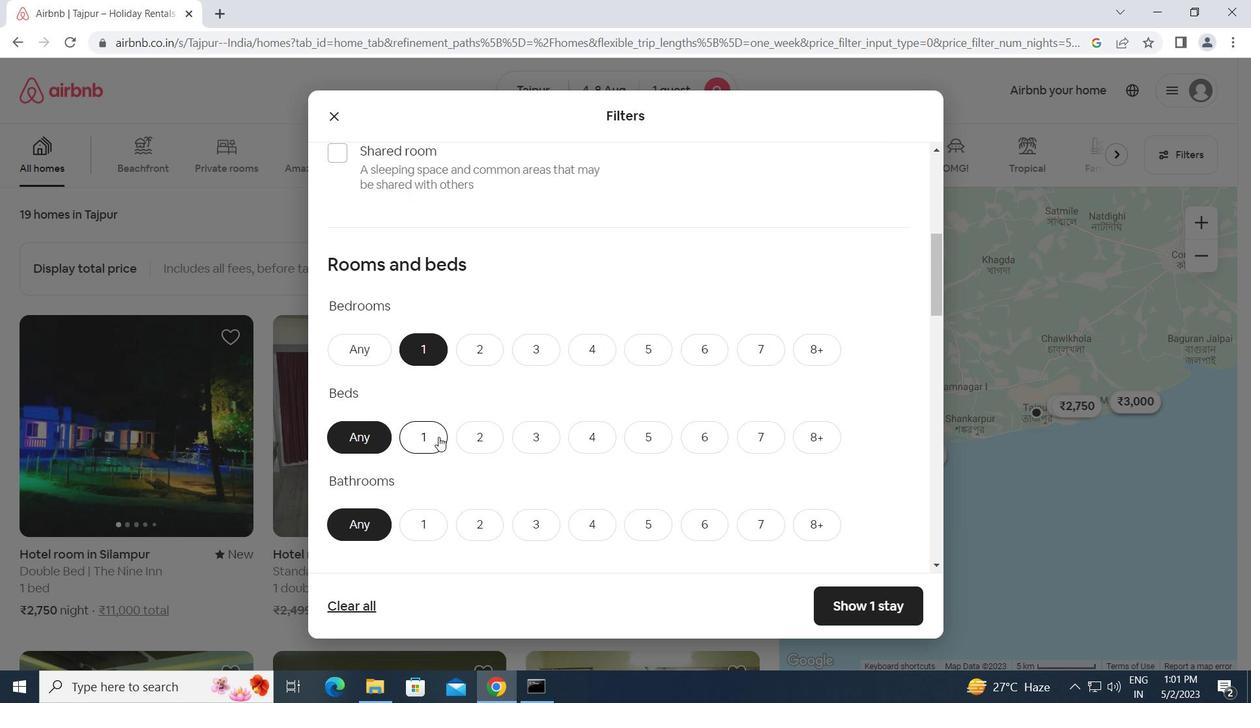 
Action: Mouse moved to (420, 529)
Screenshot: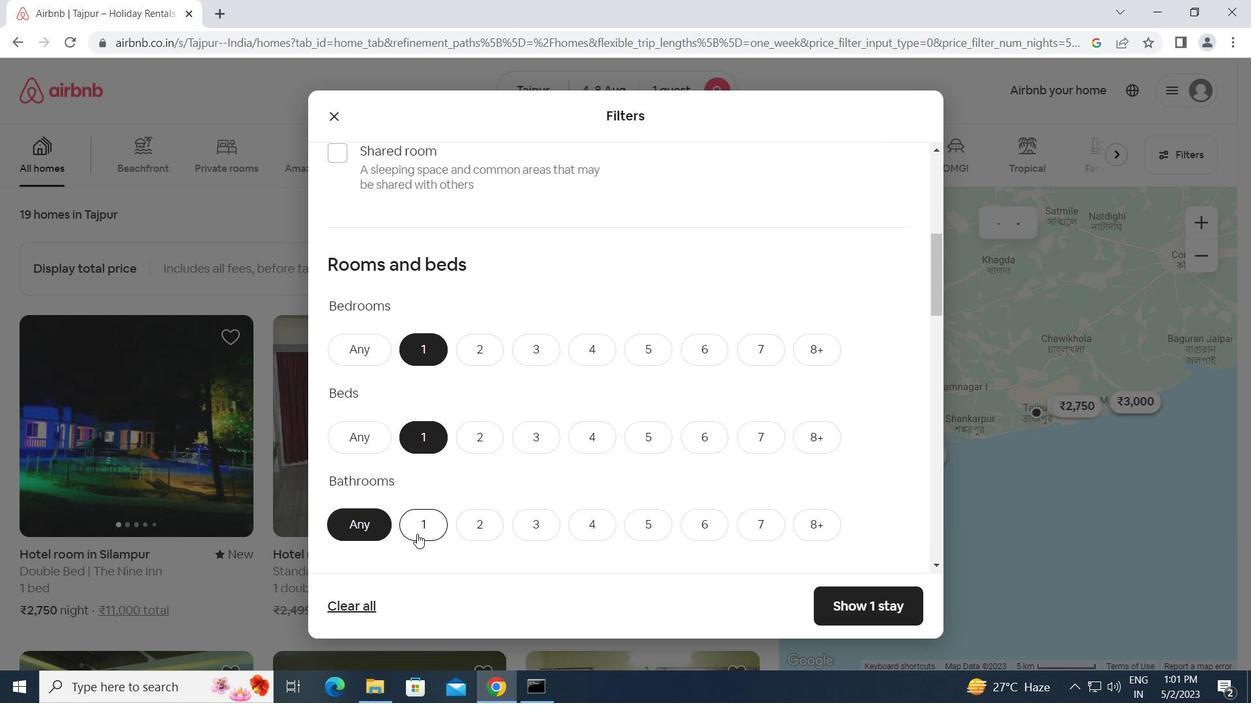 
Action: Mouse pressed left at (420, 529)
Screenshot: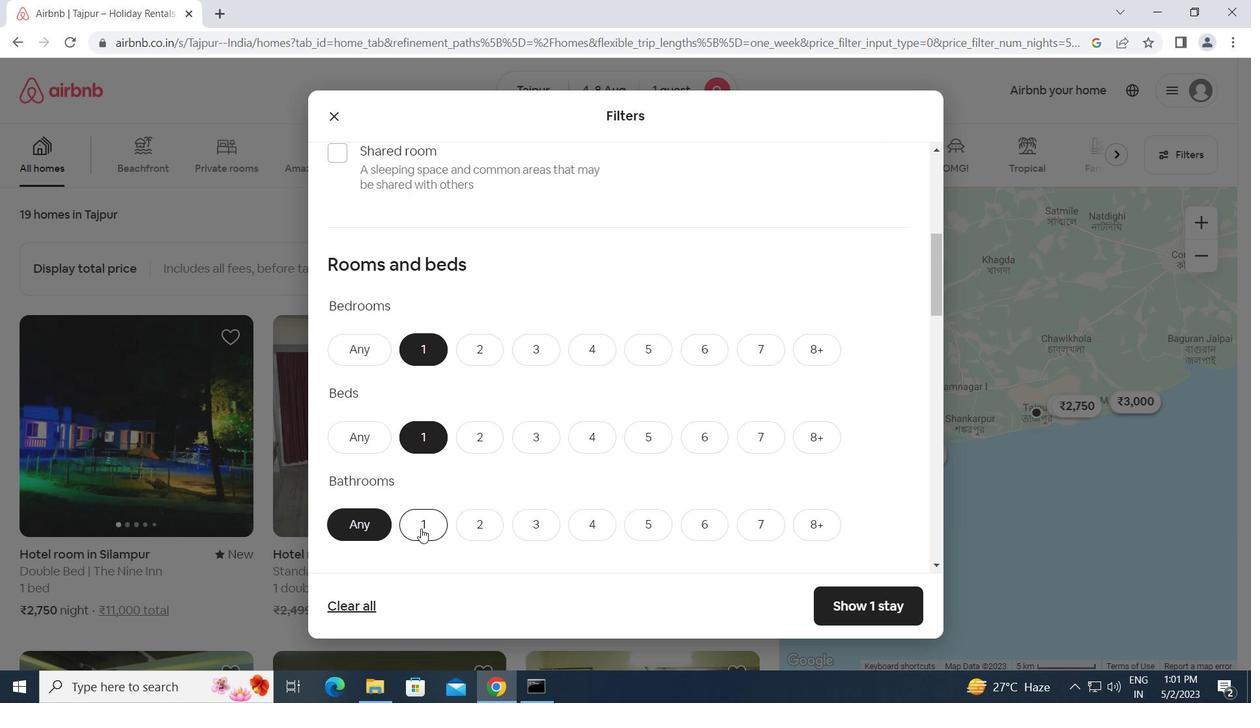 
Action: Mouse scrolled (420, 529) with delta (0, 0)
Screenshot: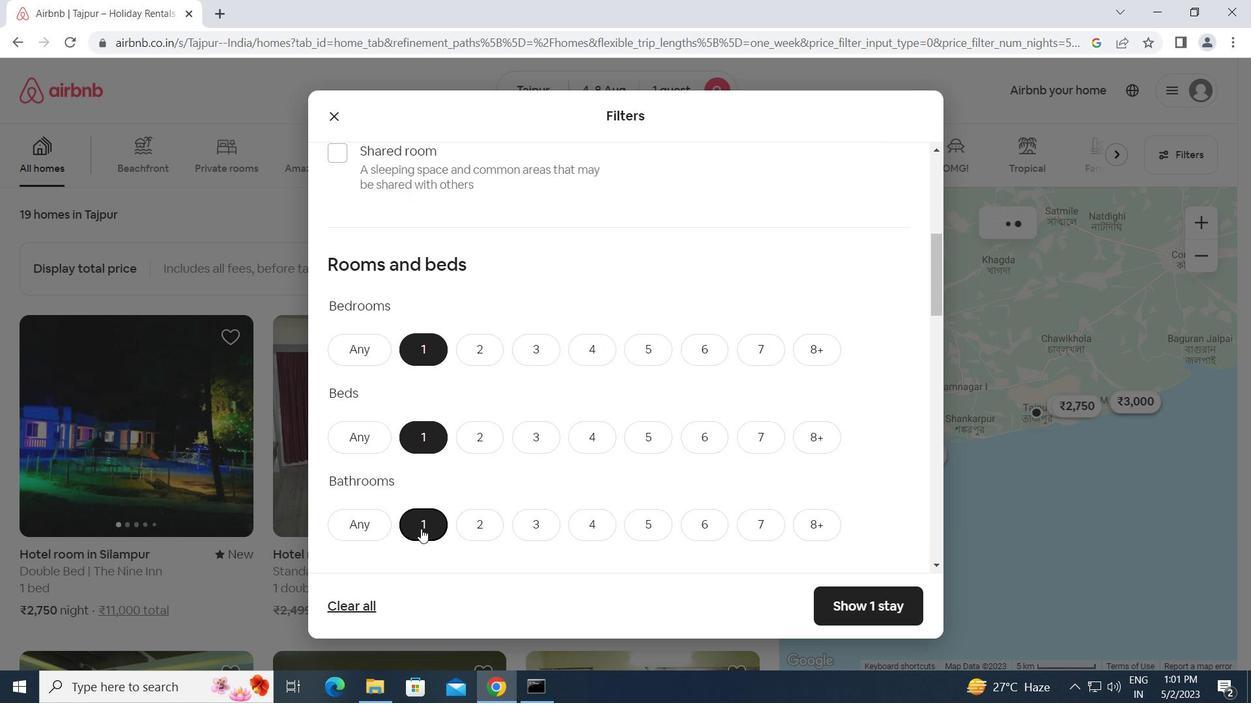 
Action: Mouse scrolled (420, 529) with delta (0, 0)
Screenshot: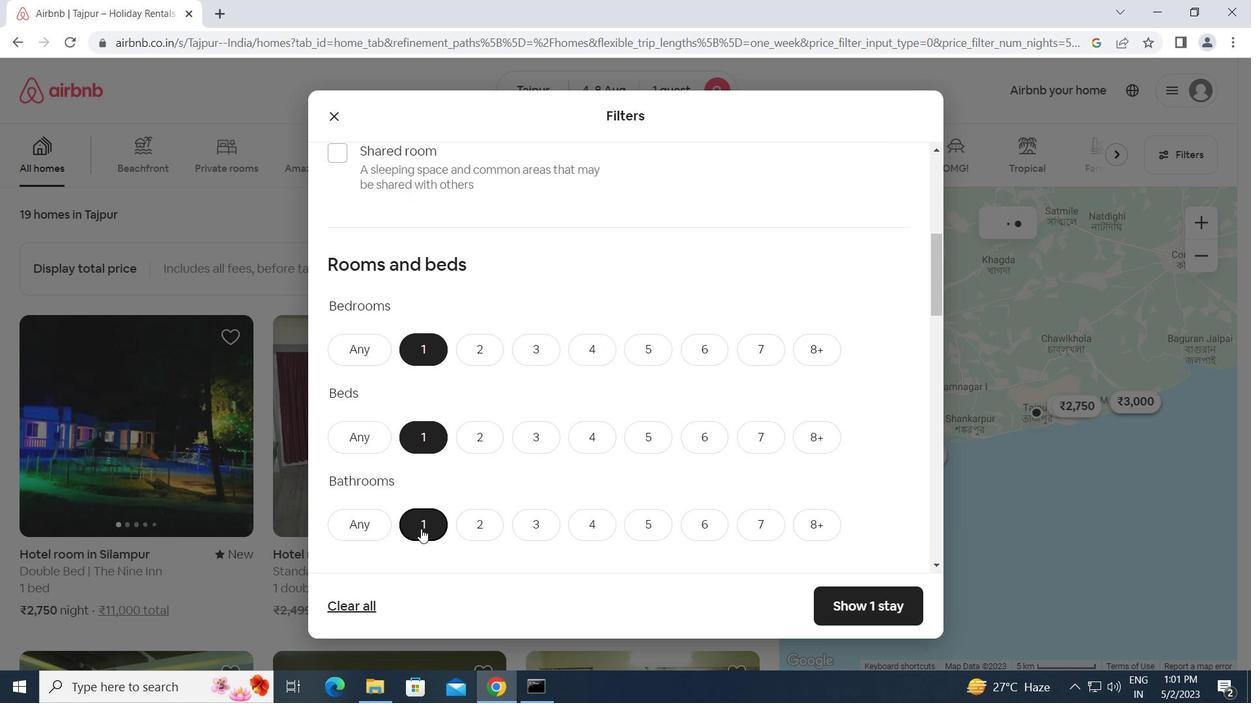 
Action: Mouse moved to (420, 529)
Screenshot: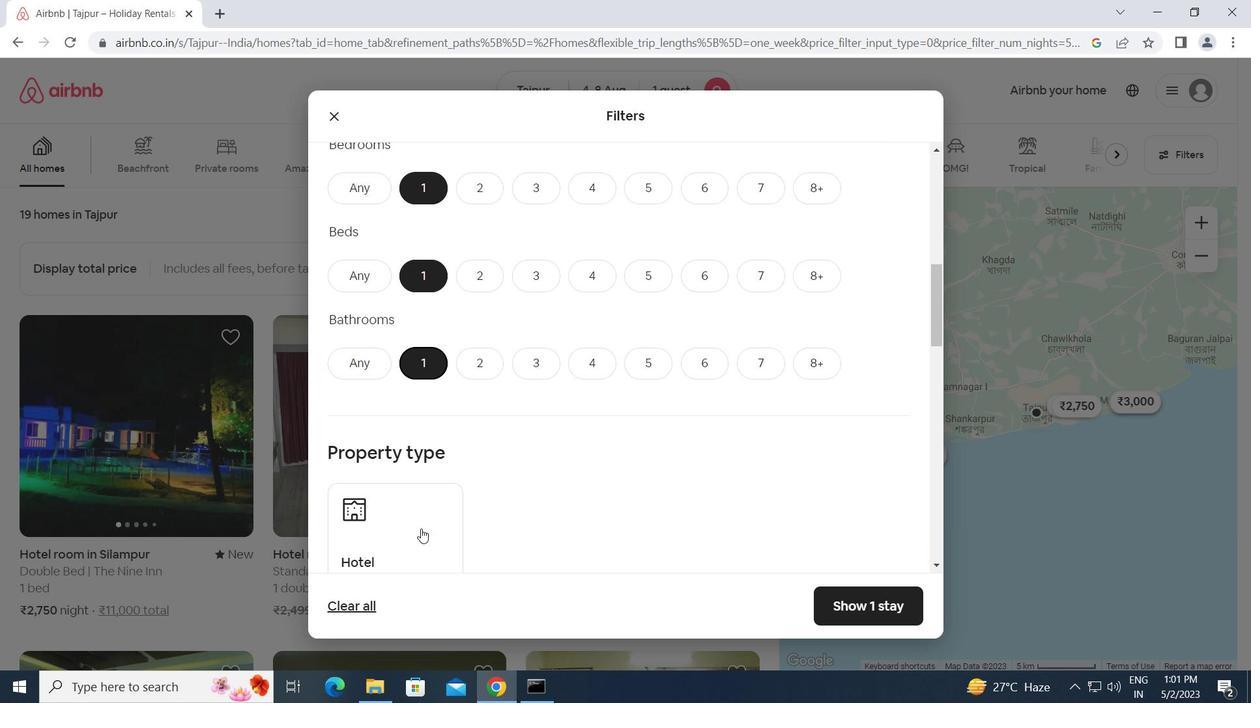 
Action: Mouse pressed left at (420, 529)
Screenshot: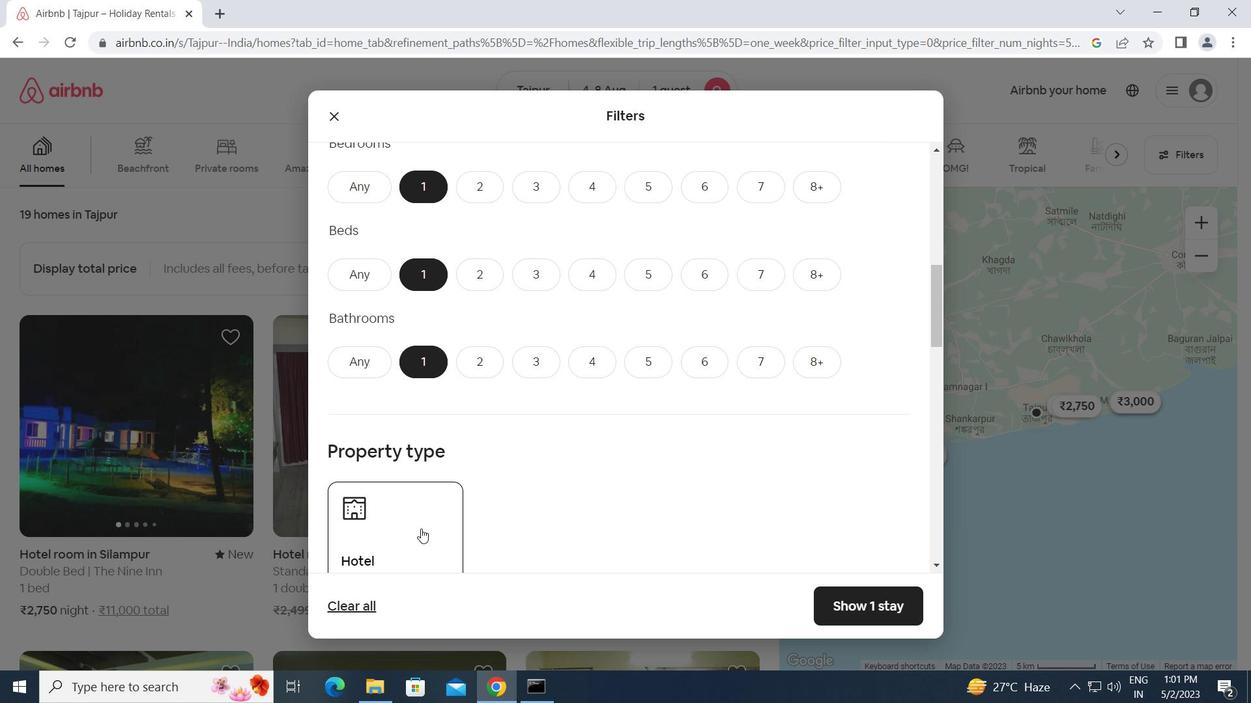 
Action: Mouse moved to (422, 527)
Screenshot: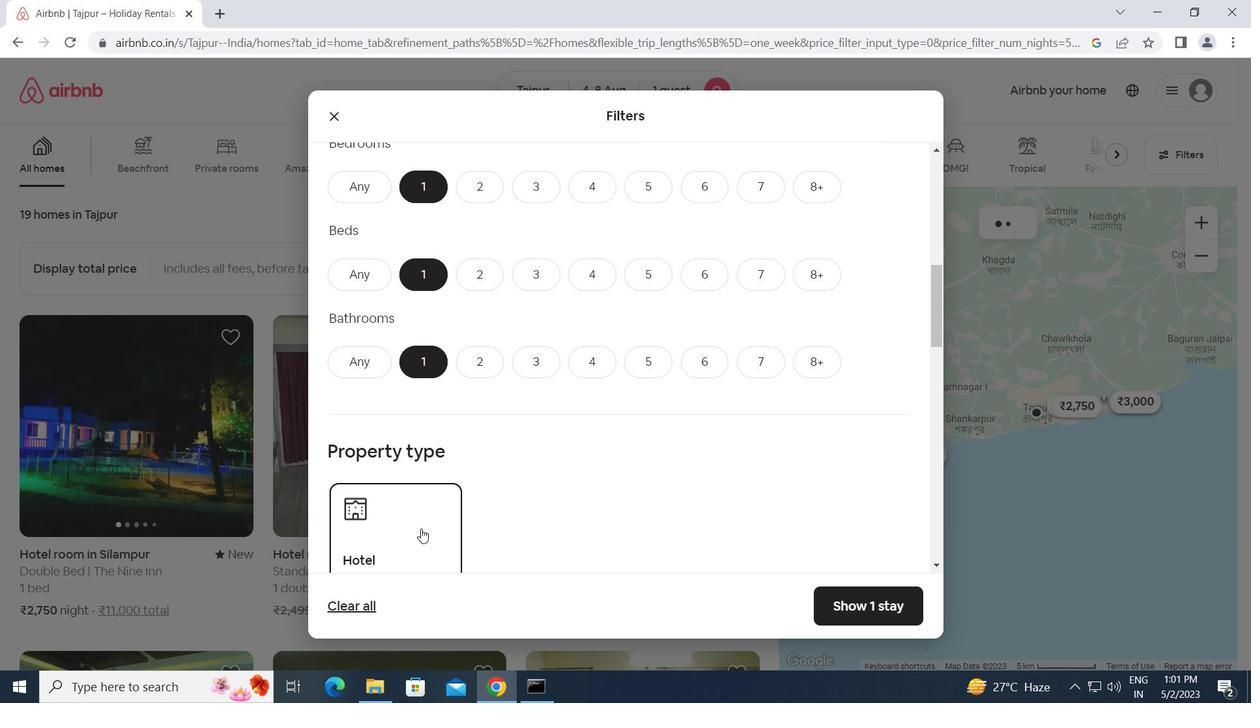 
Action: Mouse scrolled (422, 527) with delta (0, 0)
Screenshot: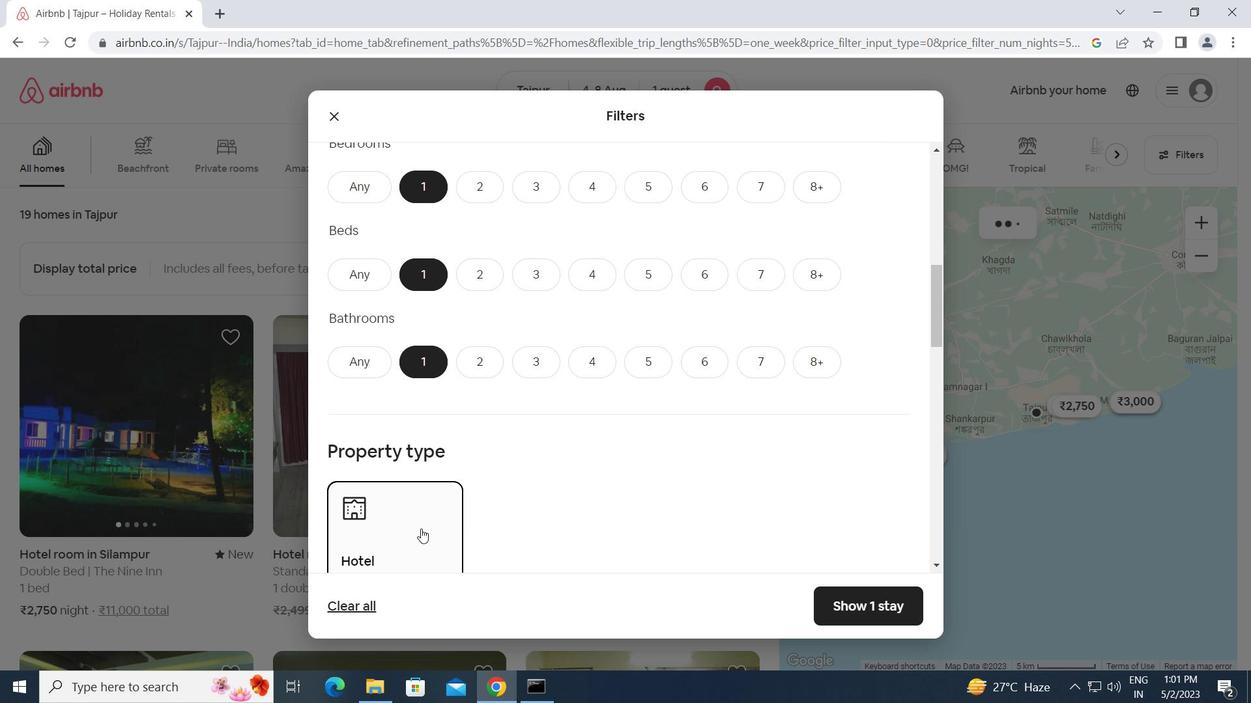 
Action: Mouse moved to (518, 520)
Screenshot: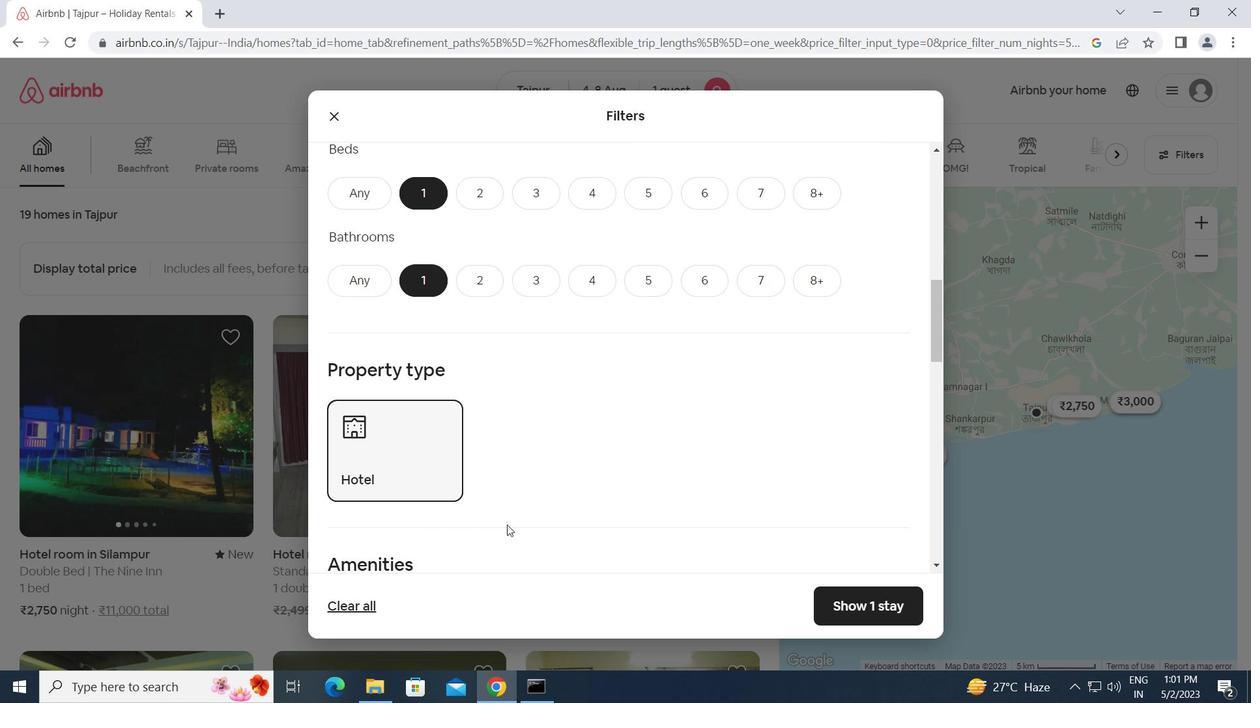 
Action: Mouse scrolled (518, 519) with delta (0, 0)
Screenshot: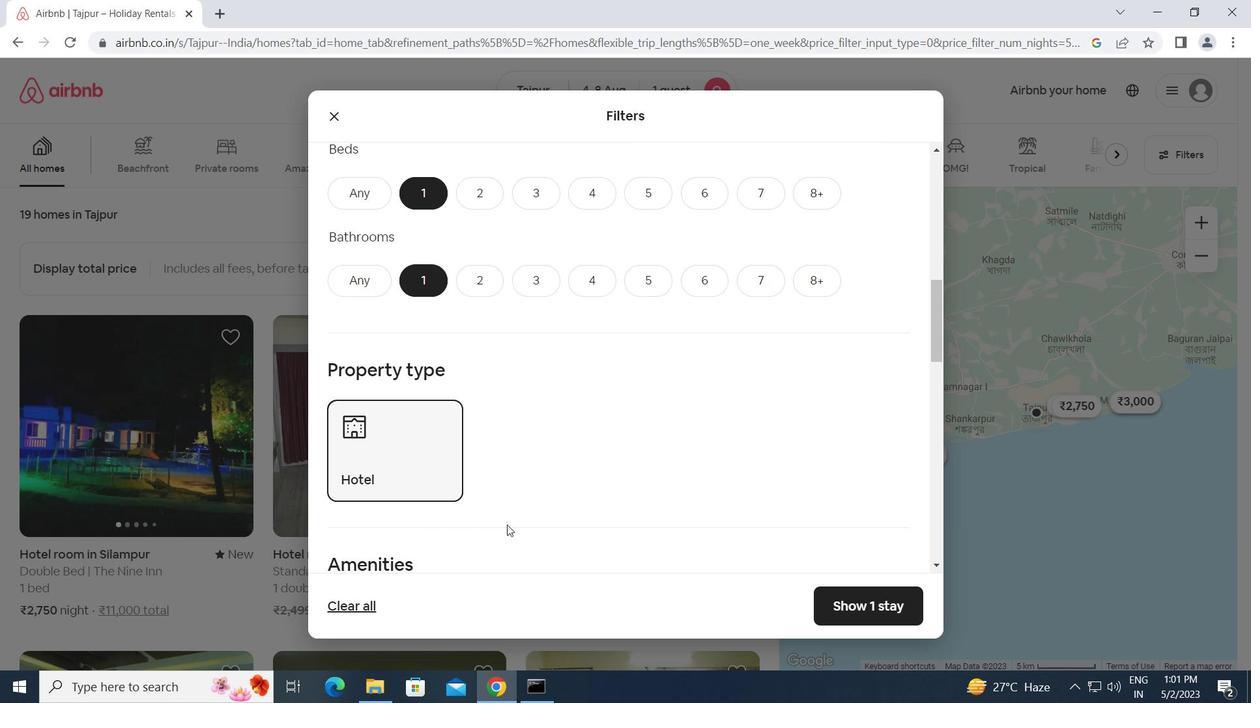 
Action: Mouse scrolled (518, 519) with delta (0, 0)
Screenshot: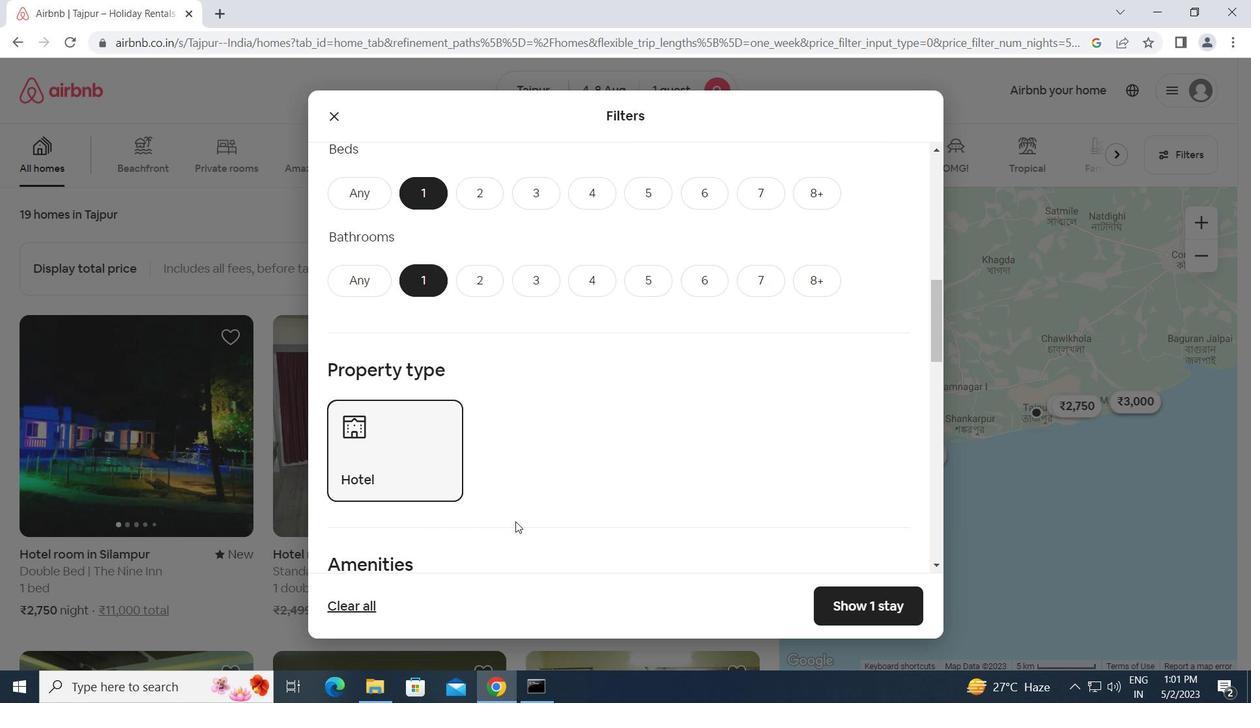 
Action: Mouse scrolled (518, 519) with delta (0, 0)
Screenshot: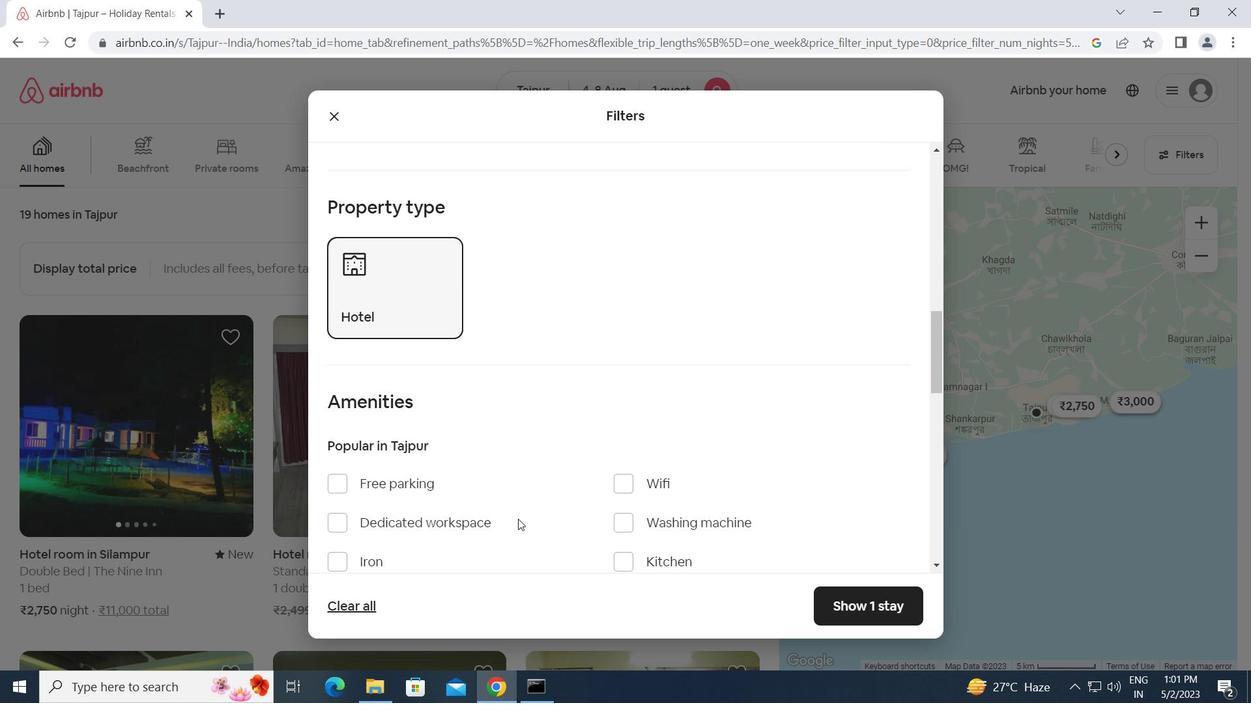 
Action: Mouse scrolled (518, 519) with delta (0, 0)
Screenshot: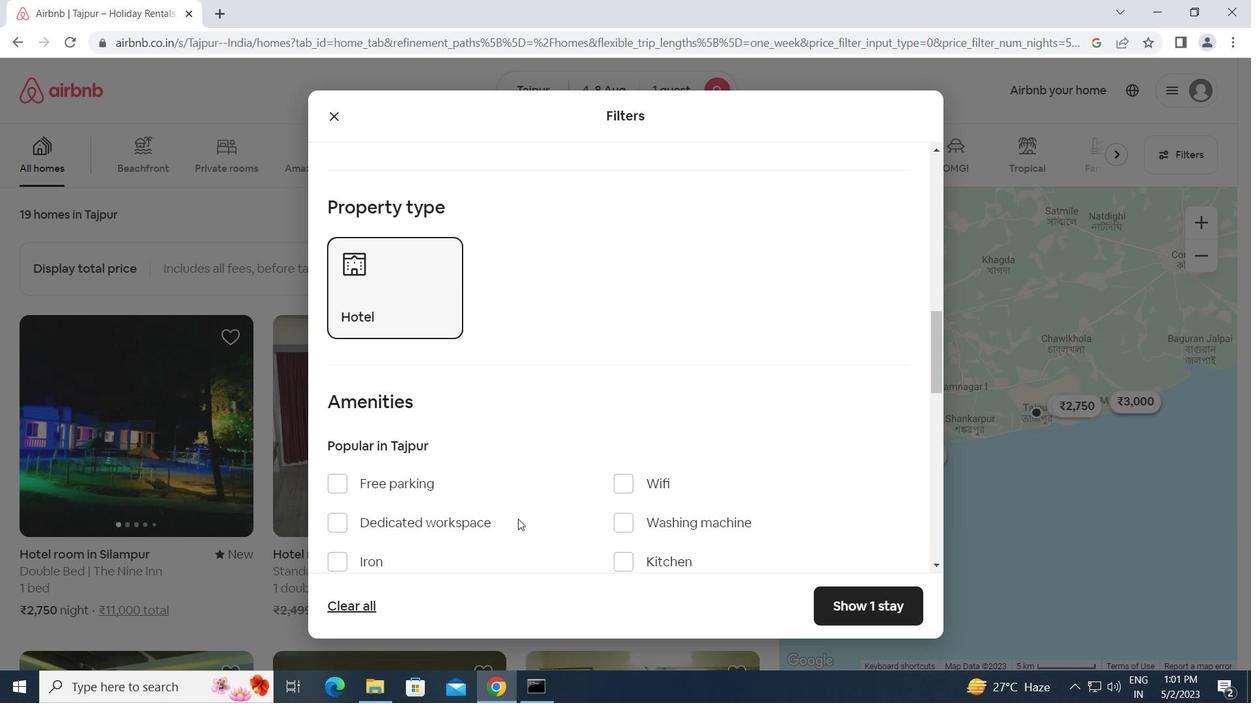 
Action: Mouse moved to (741, 522)
Screenshot: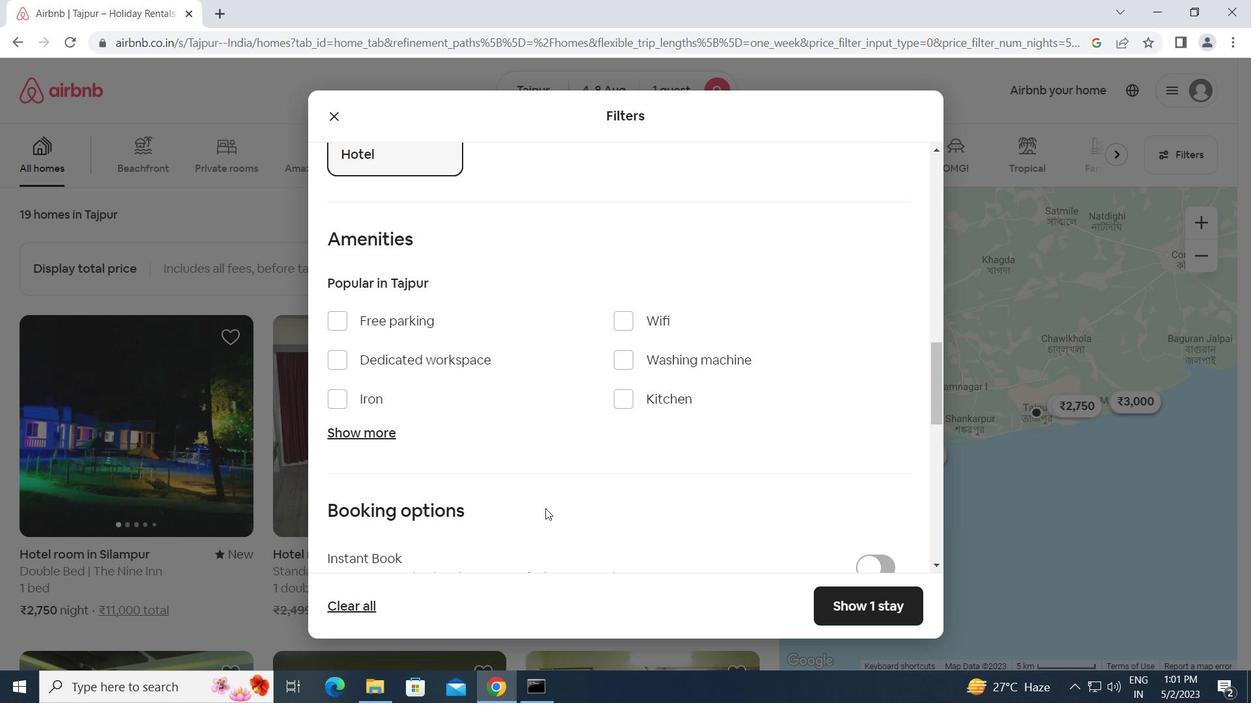 
Action: Mouse scrolled (741, 521) with delta (0, 0)
Screenshot: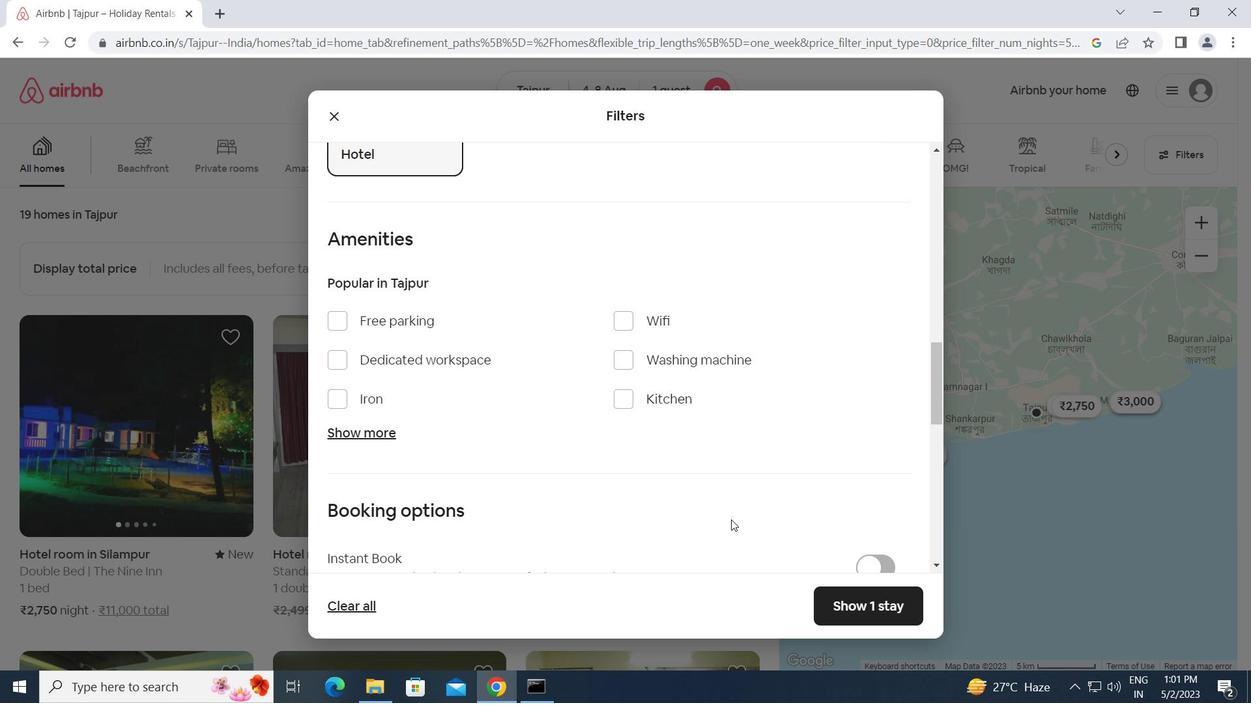 
Action: Mouse moved to (740, 523)
Screenshot: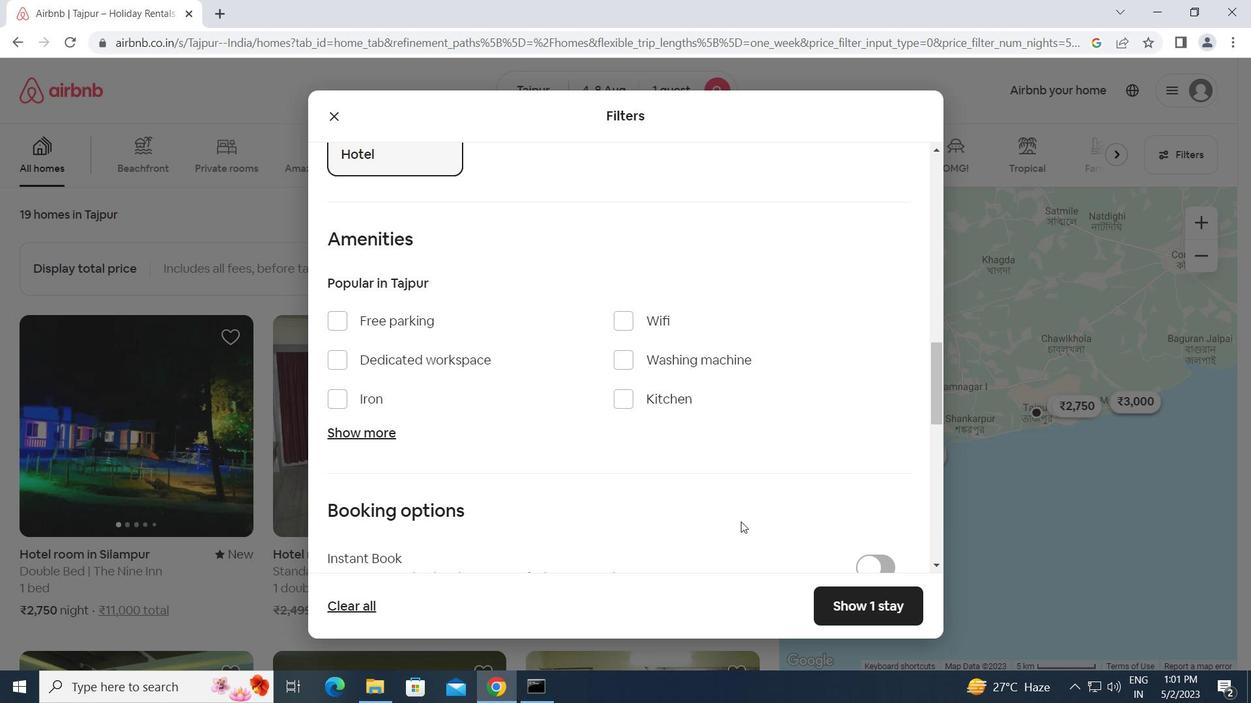 
Action: Mouse scrolled (740, 522) with delta (0, 0)
Screenshot: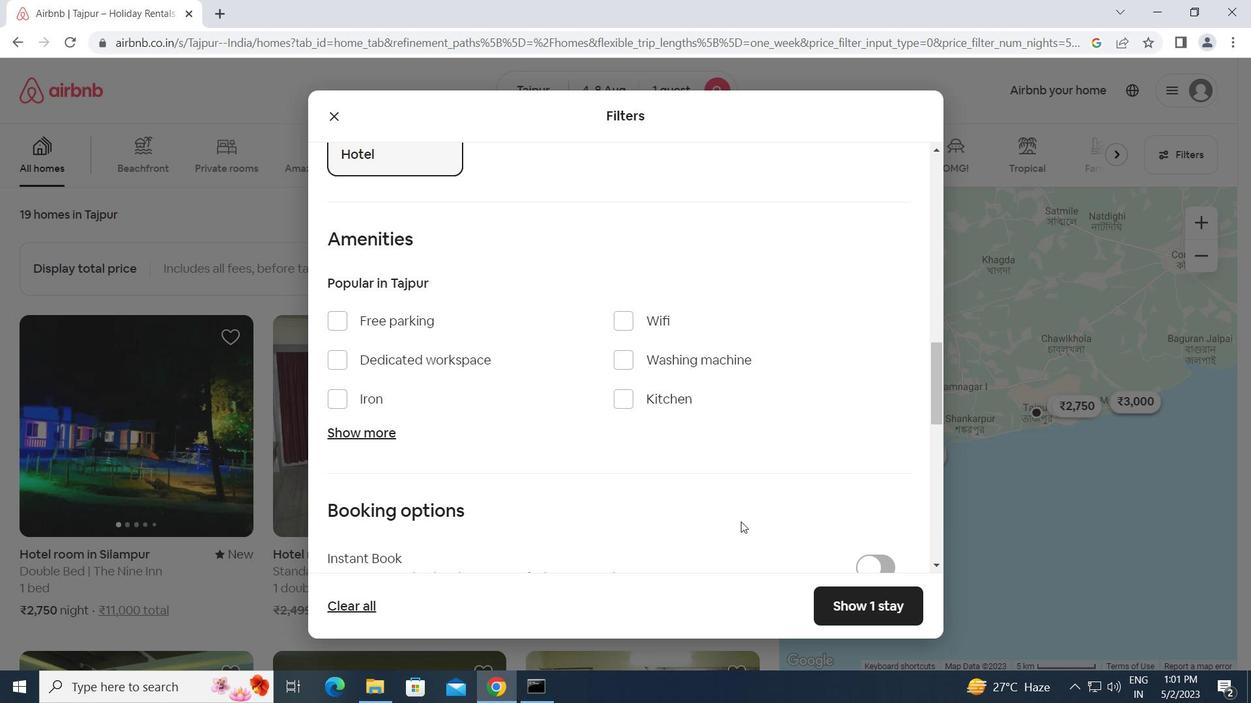 
Action: Mouse moved to (739, 523)
Screenshot: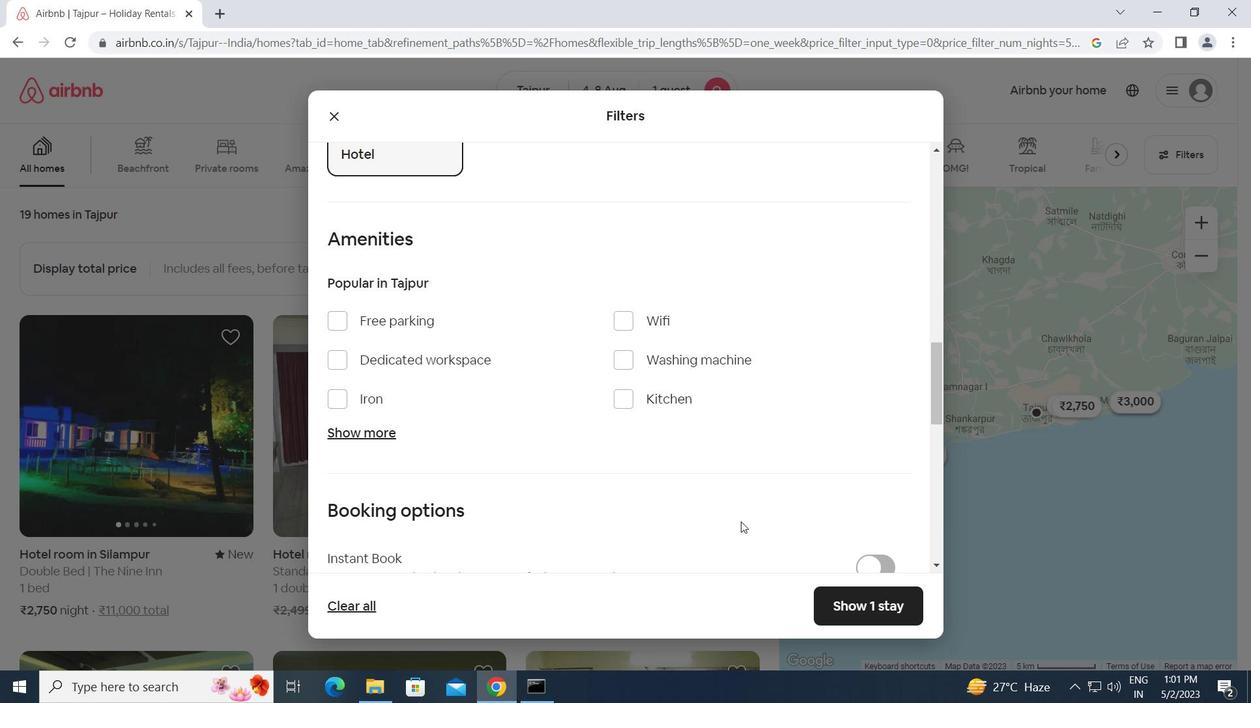 
Action: Mouse scrolled (739, 522) with delta (0, 0)
Screenshot: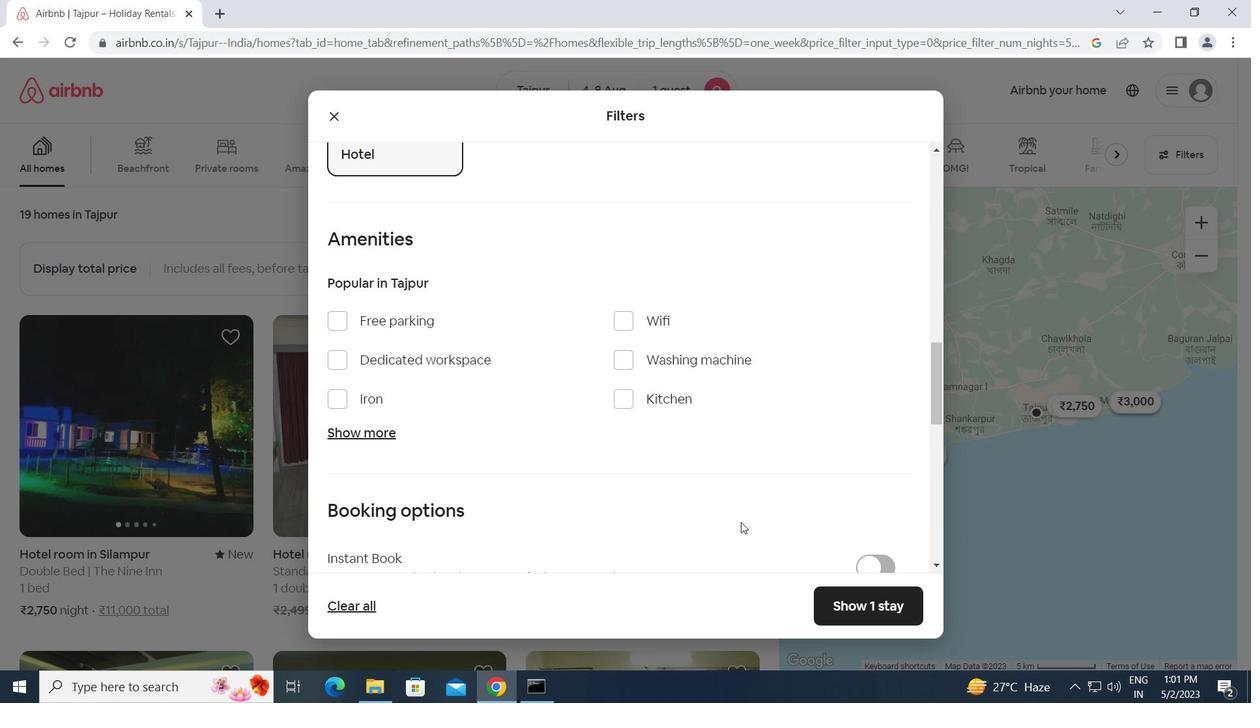
Action: Mouse moved to (873, 371)
Screenshot: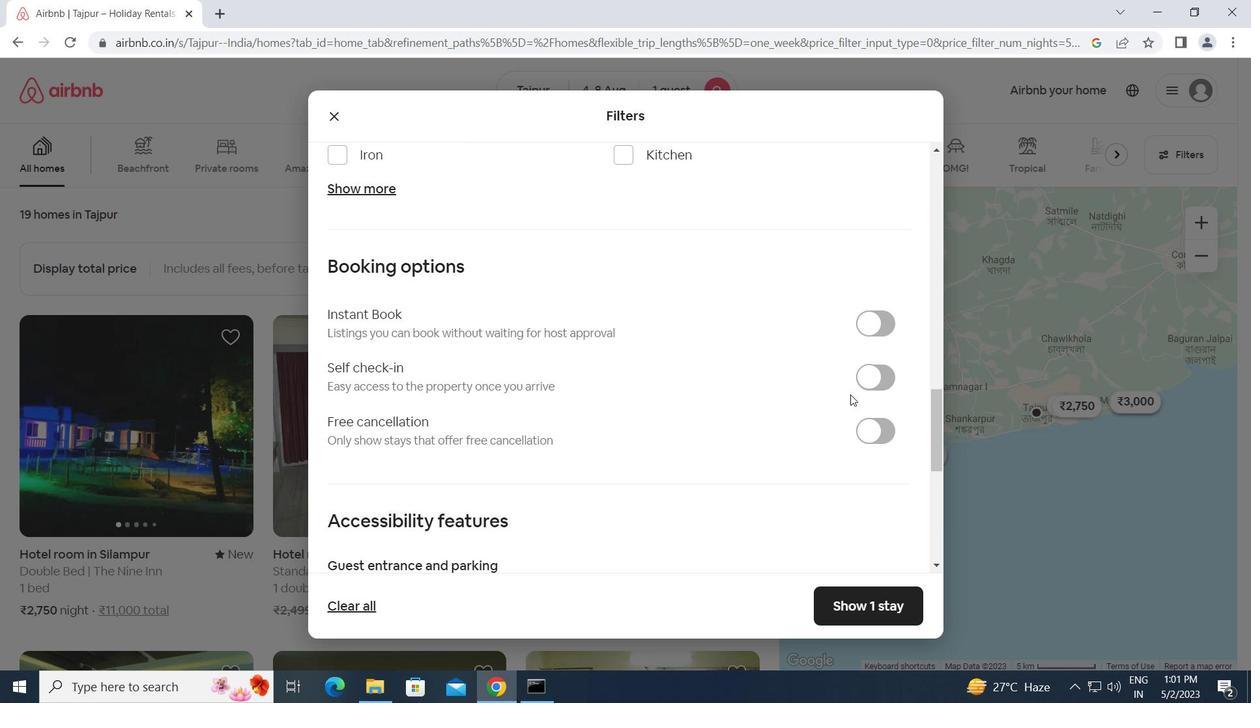 
Action: Mouse pressed left at (873, 371)
Screenshot: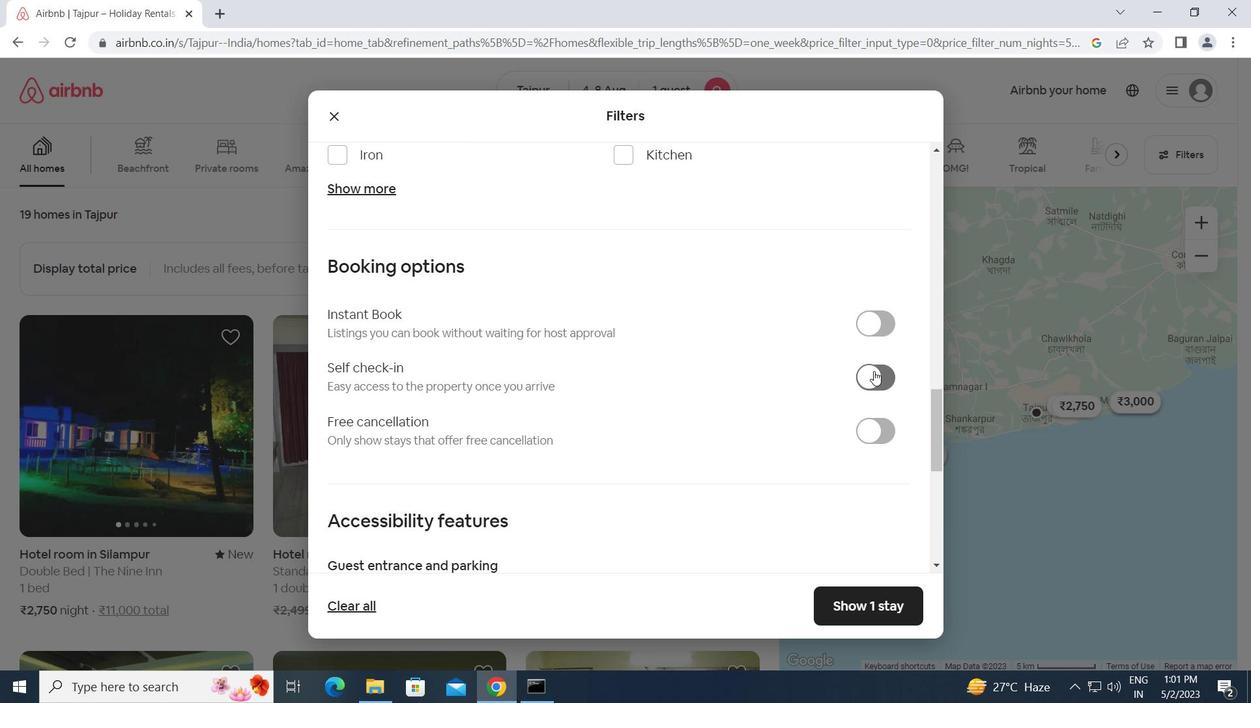 
Action: Mouse moved to (690, 407)
Screenshot: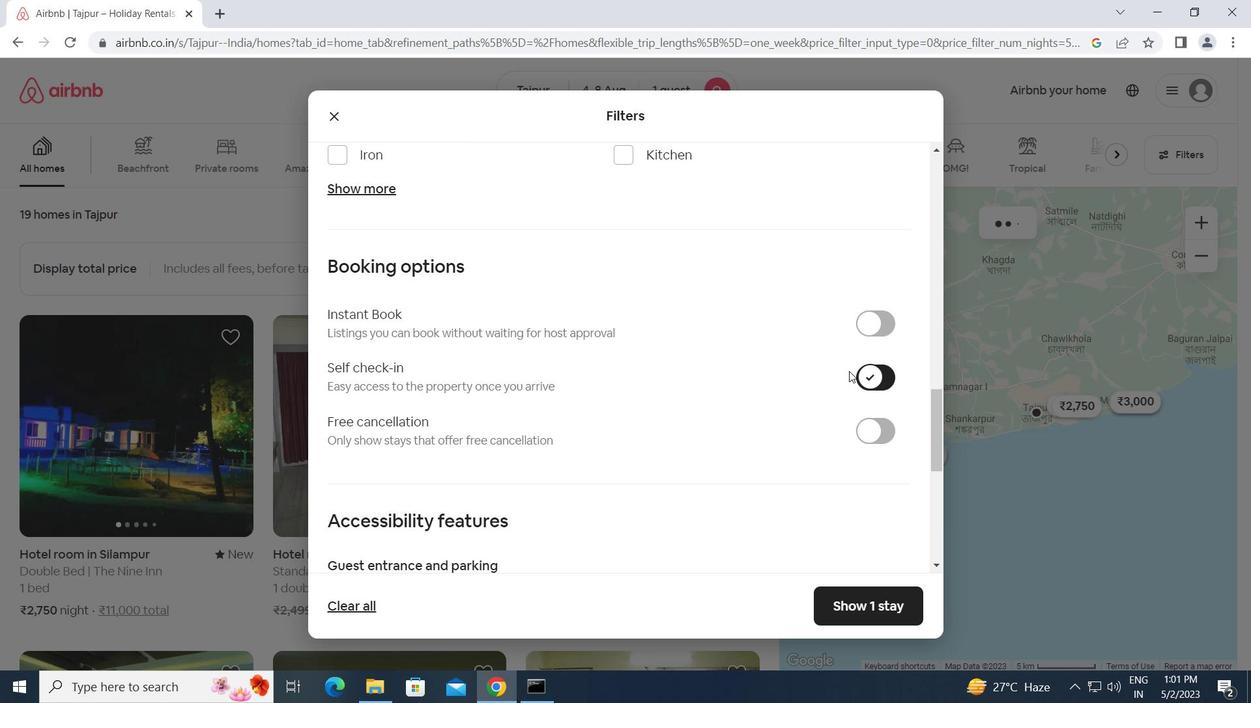 
Action: Mouse scrolled (690, 406) with delta (0, 0)
Screenshot: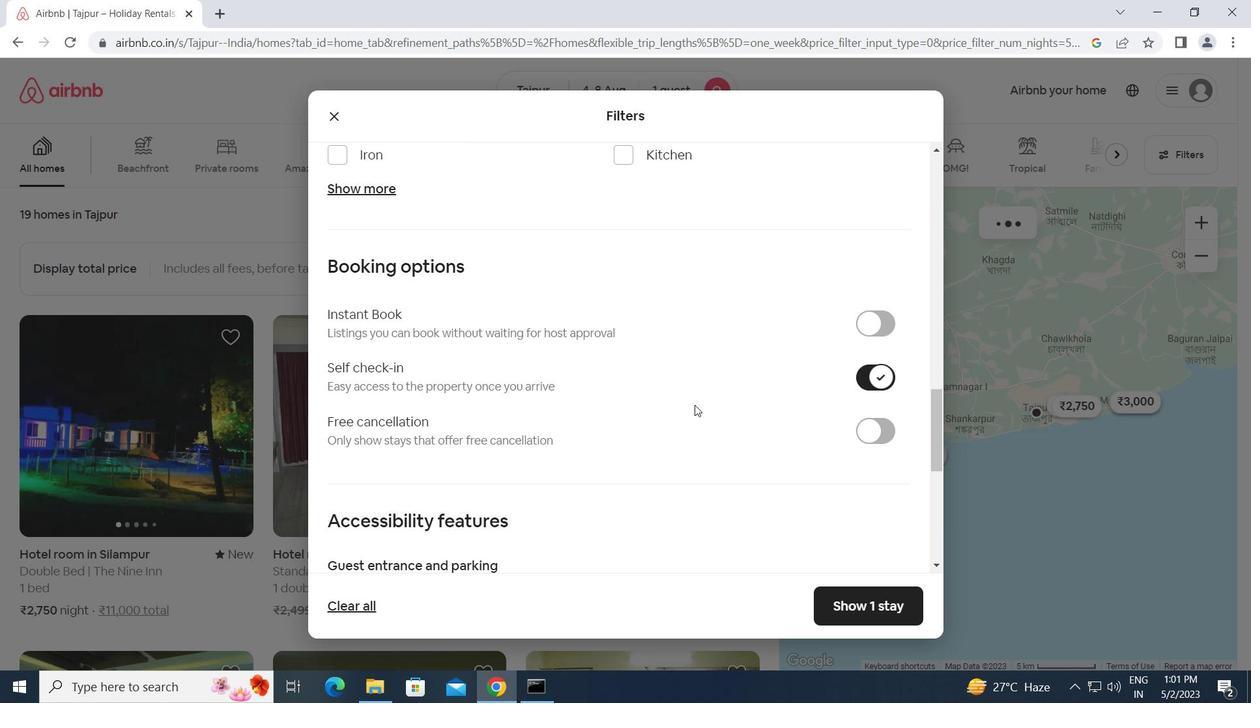 
Action: Mouse scrolled (690, 406) with delta (0, 0)
Screenshot: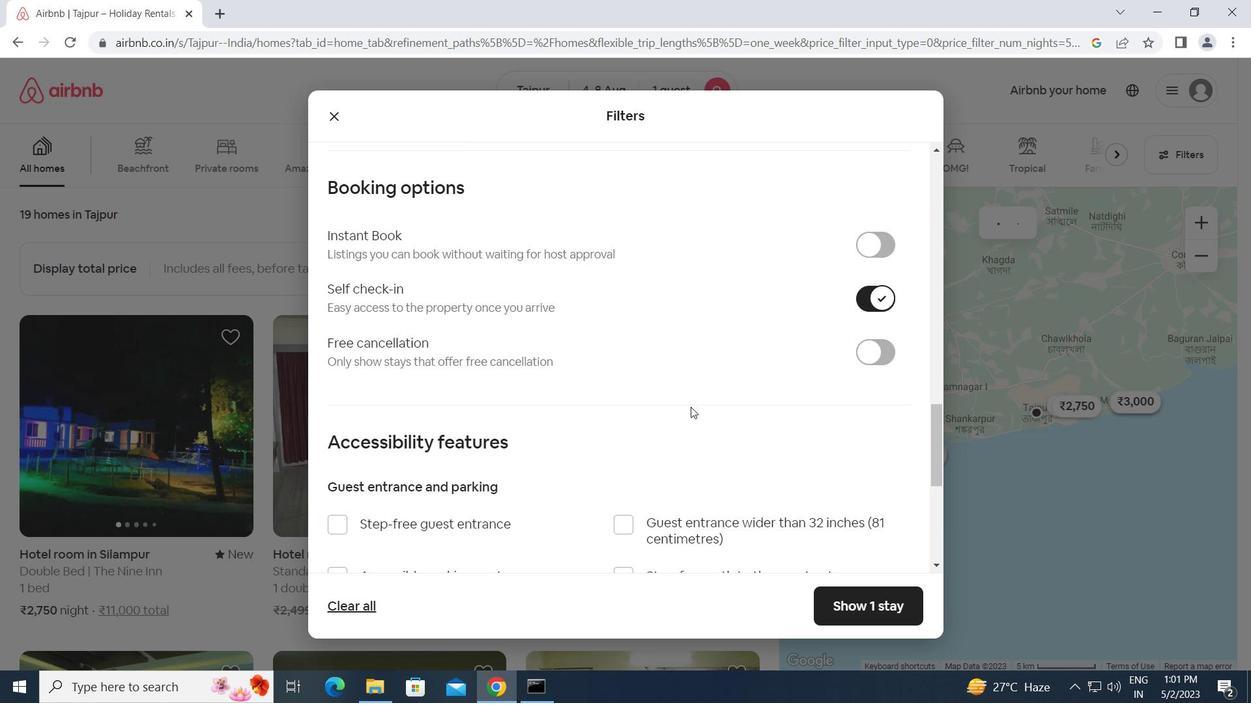 
Action: Mouse scrolled (690, 406) with delta (0, 0)
Screenshot: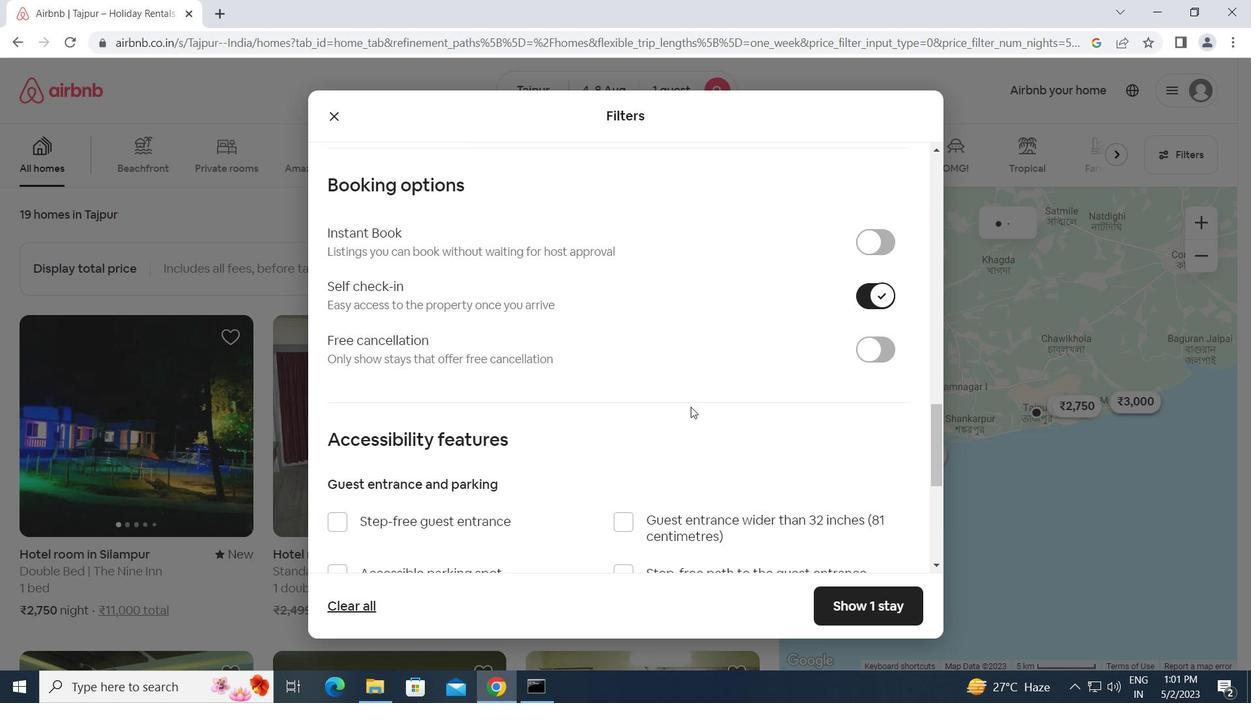 
Action: Mouse scrolled (690, 406) with delta (0, 0)
Screenshot: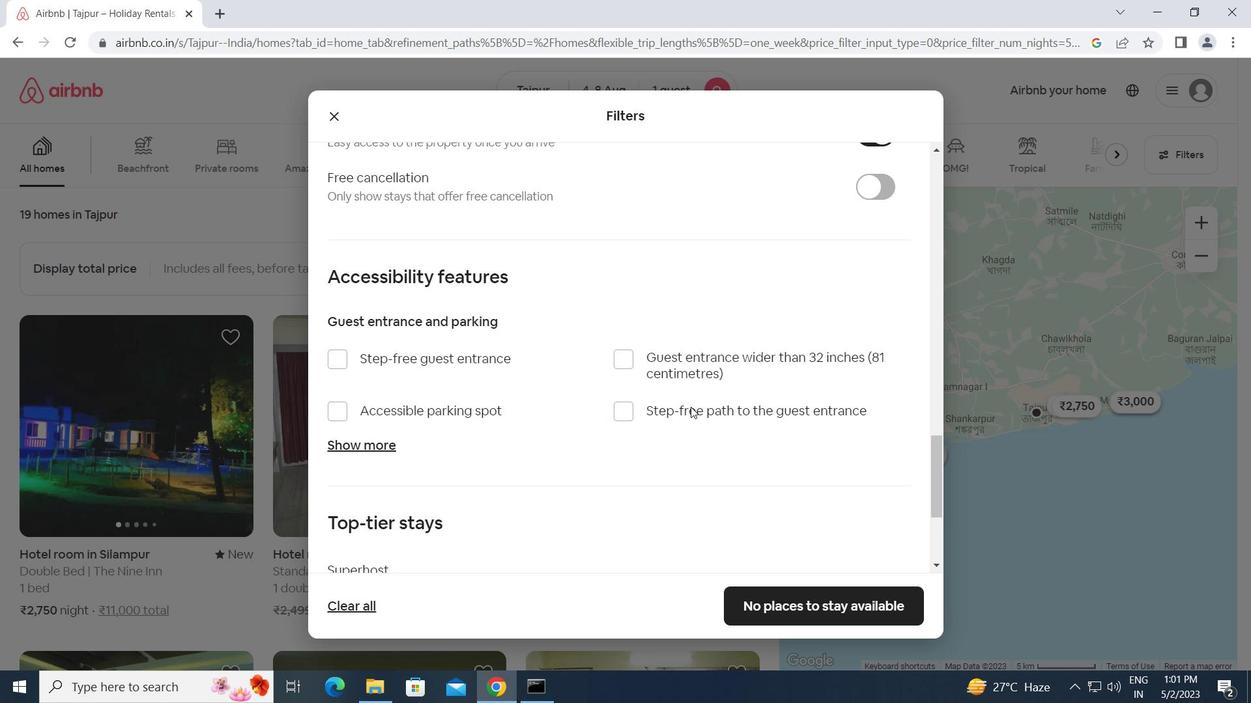 
Action: Mouse scrolled (690, 406) with delta (0, 0)
Screenshot: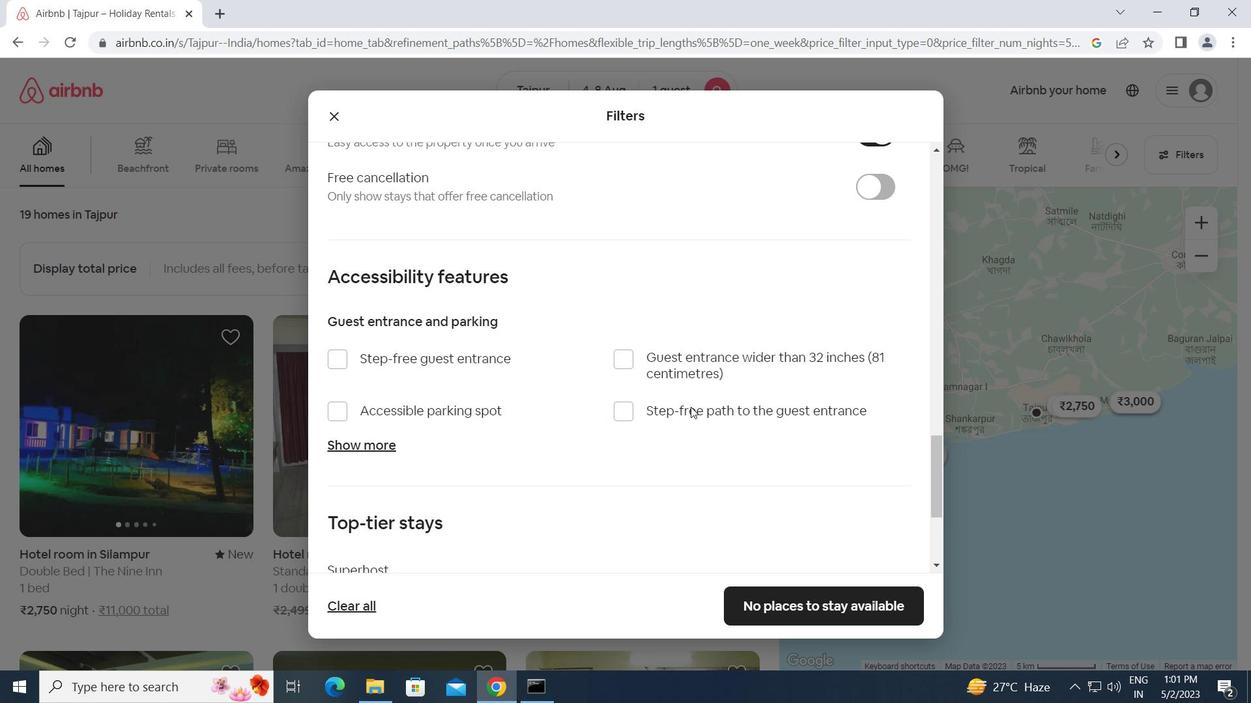 
Action: Mouse scrolled (690, 406) with delta (0, 0)
Screenshot: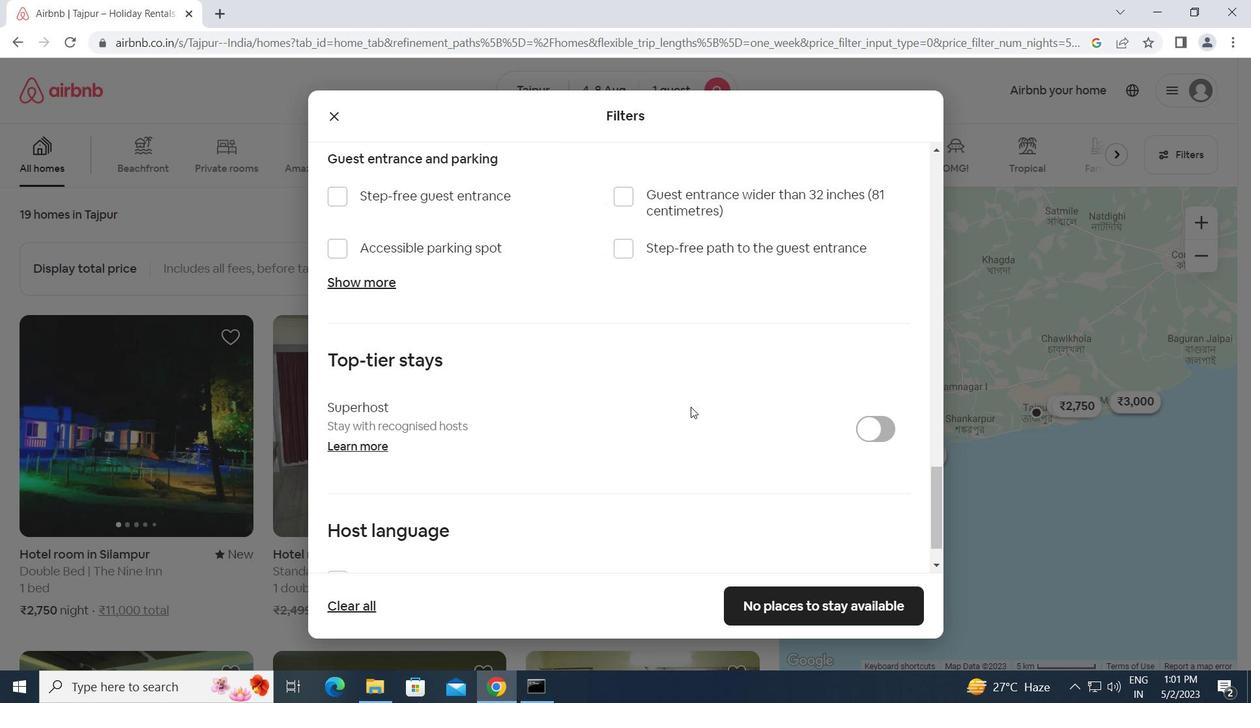 
Action: Mouse moved to (336, 530)
Screenshot: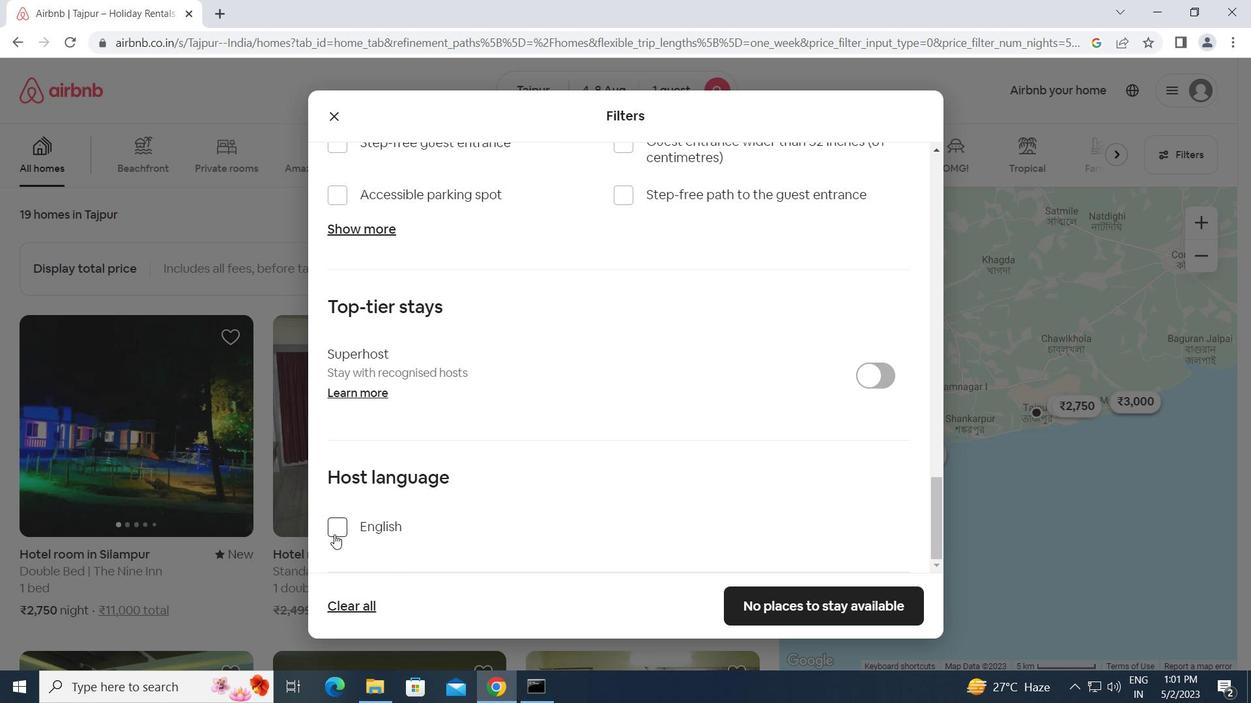 
Action: Mouse pressed left at (336, 530)
Screenshot: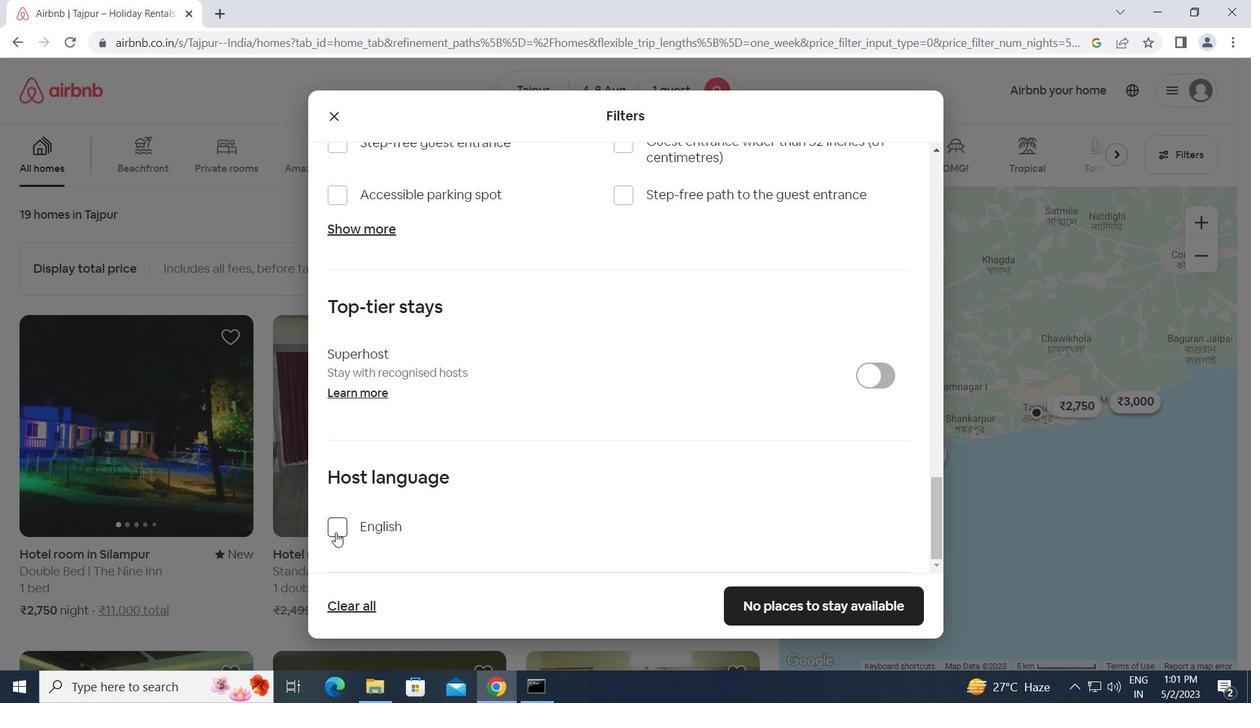 
Action: Mouse moved to (752, 606)
Screenshot: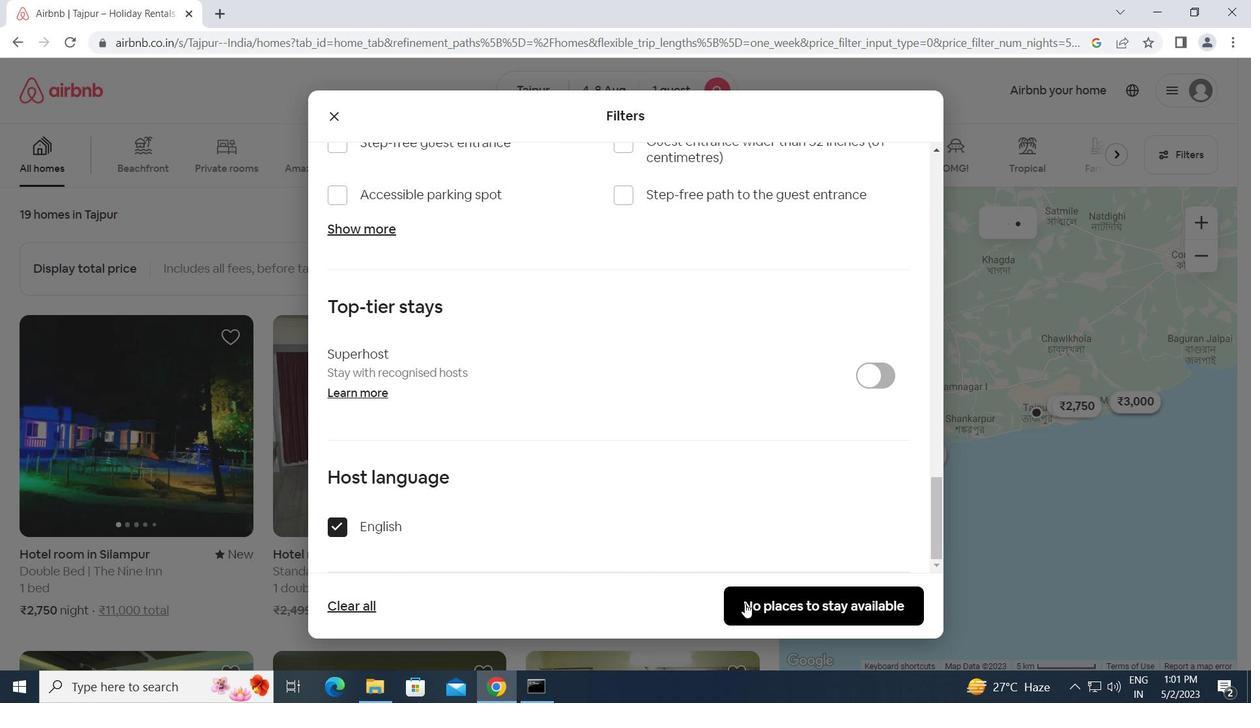 
Action: Mouse pressed left at (752, 606)
Screenshot: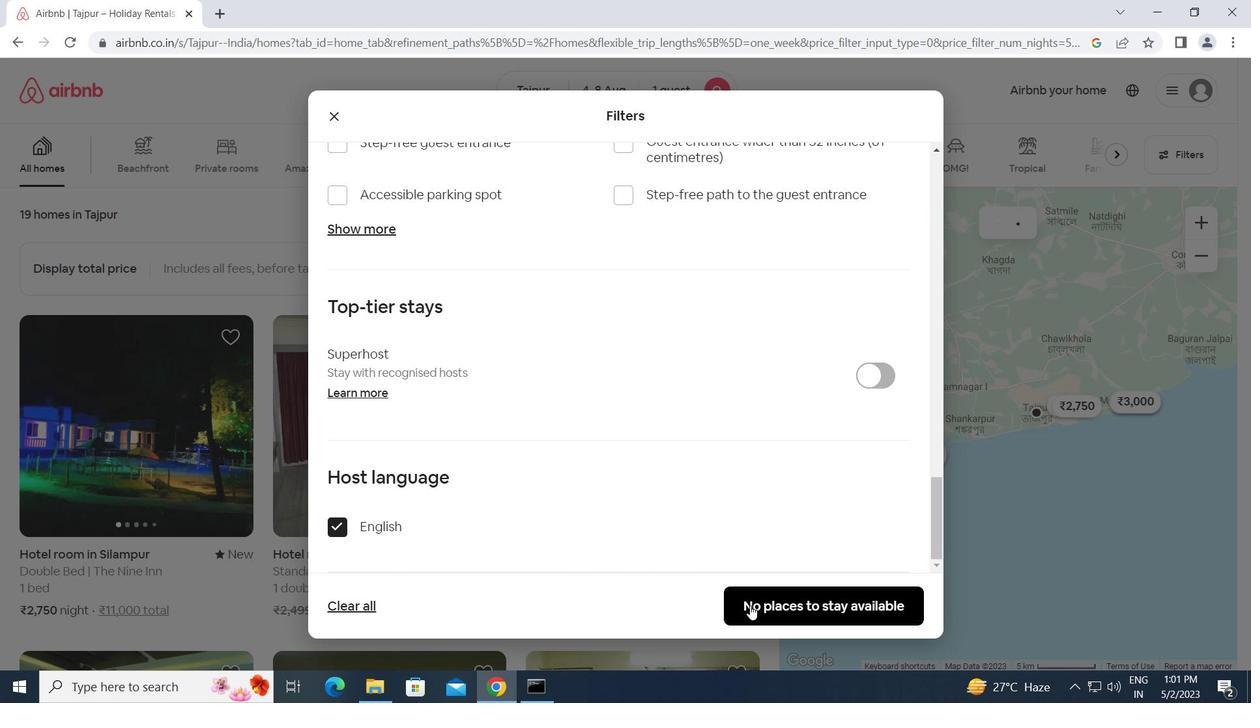 
Action: Mouse moved to (749, 603)
Screenshot: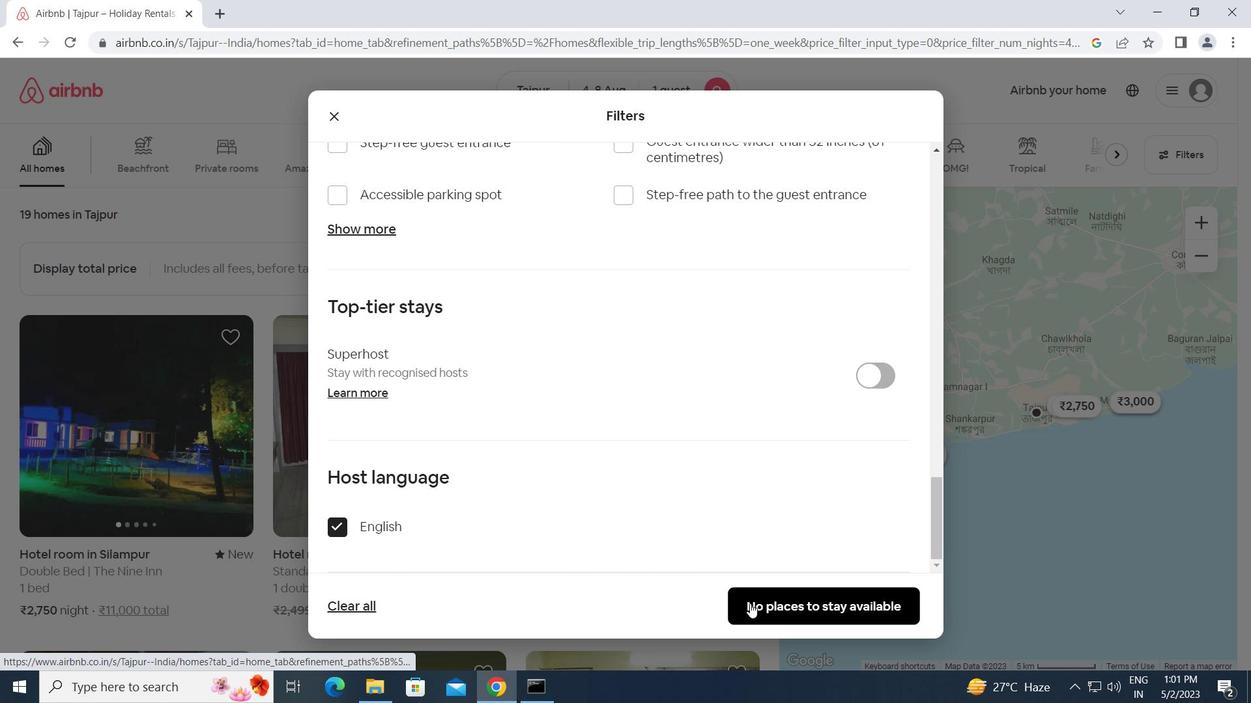 
